 Task: Add Sprouts Organic Sage Leaf to the cart.
Action: Mouse pressed left at (18, 83)
Screenshot: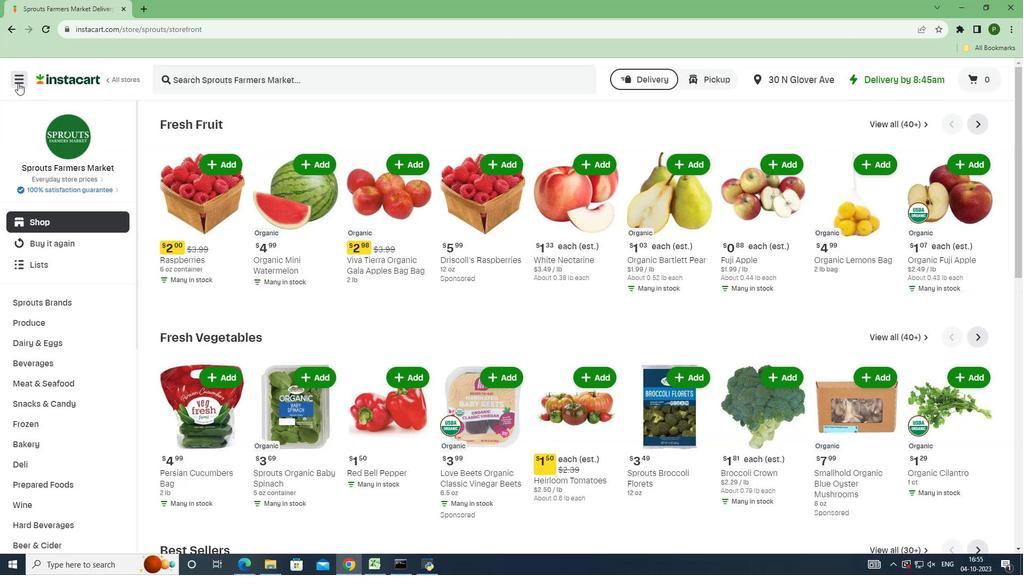 
Action: Mouse moved to (33, 293)
Screenshot: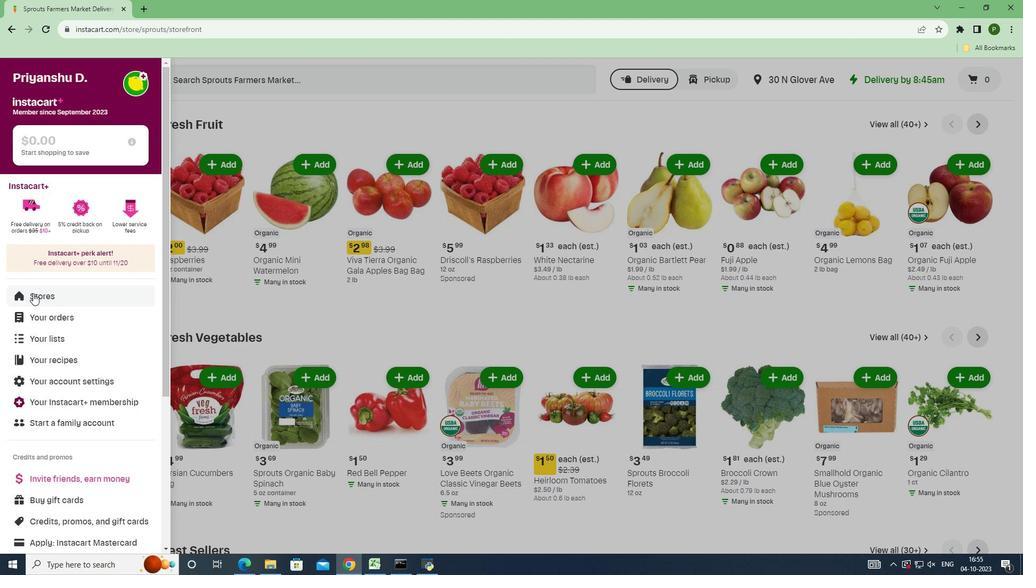 
Action: Mouse pressed left at (33, 293)
Screenshot: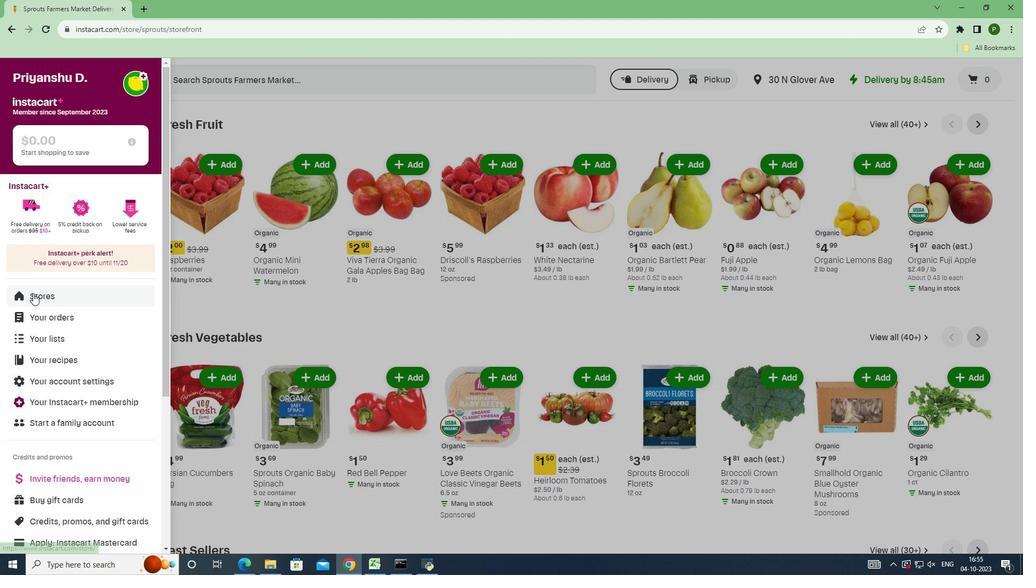 
Action: Mouse moved to (242, 126)
Screenshot: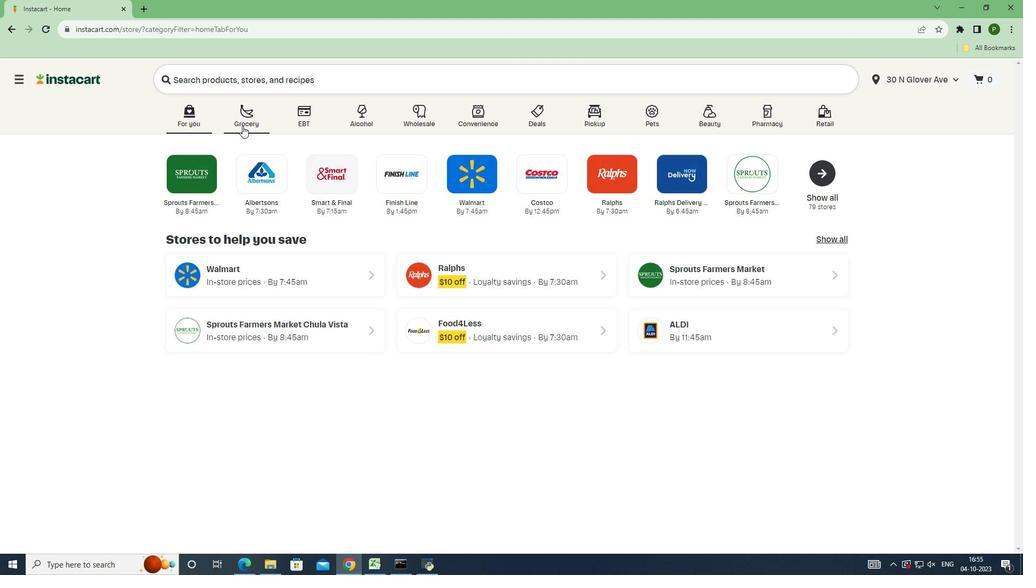 
Action: Mouse pressed left at (242, 126)
Screenshot: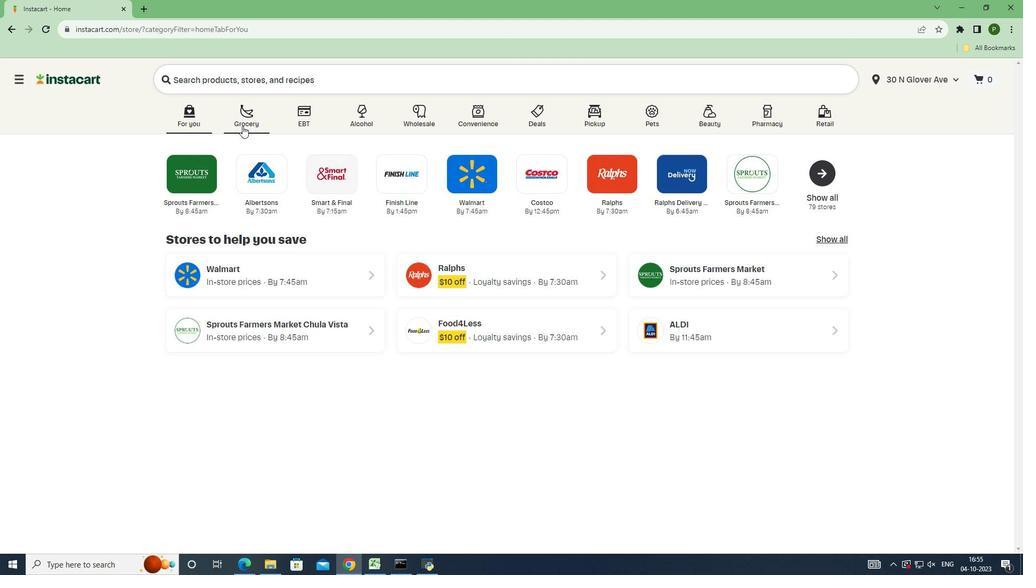 
Action: Mouse moved to (642, 245)
Screenshot: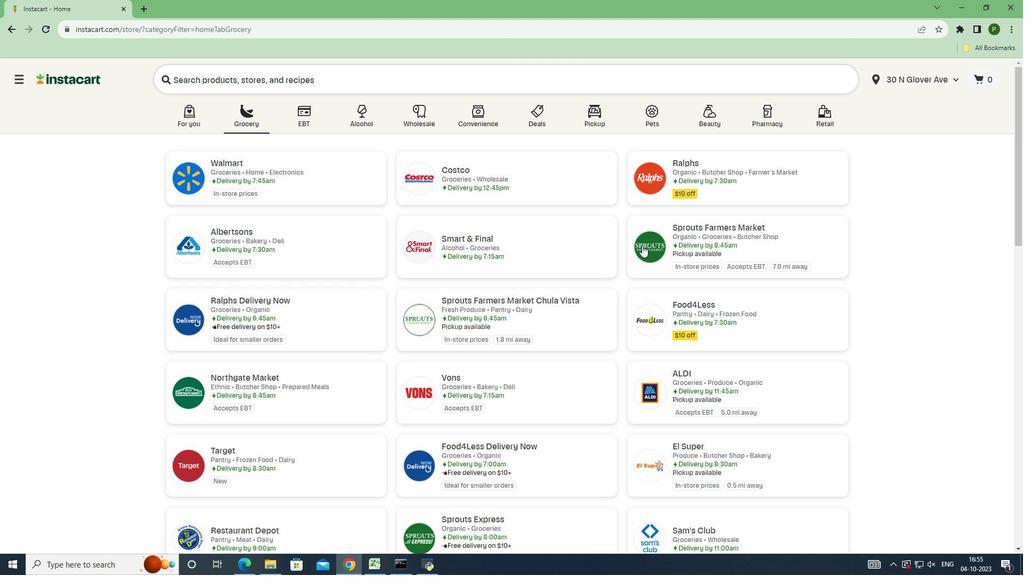 
Action: Mouse pressed left at (642, 245)
Screenshot: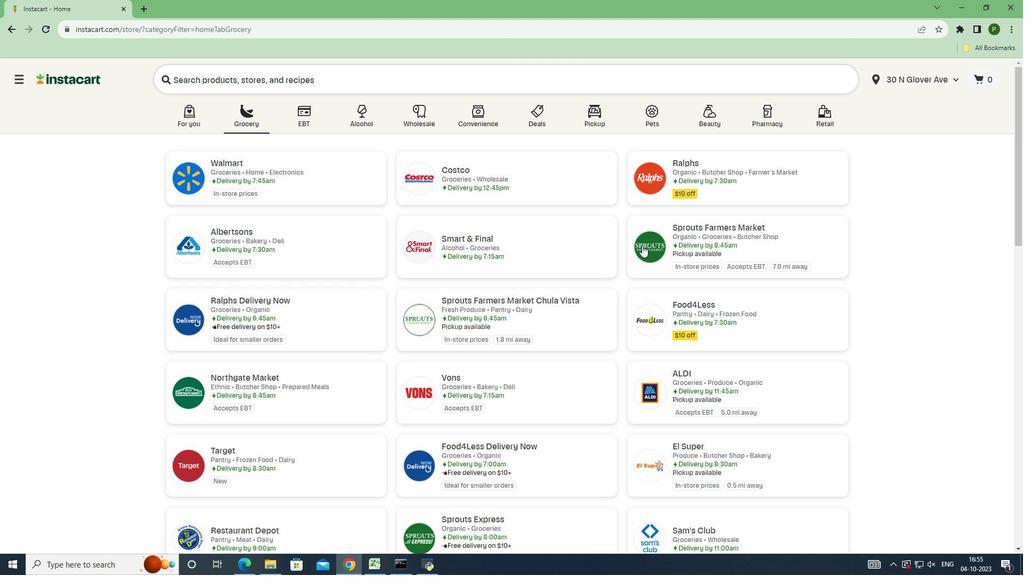 
Action: Mouse moved to (61, 303)
Screenshot: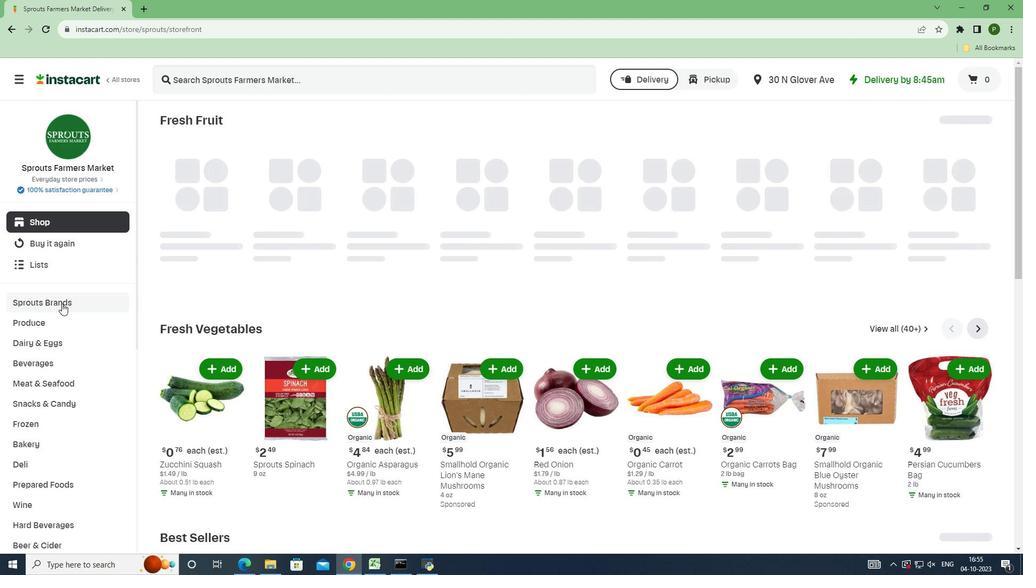 
Action: Mouse pressed left at (61, 303)
Screenshot: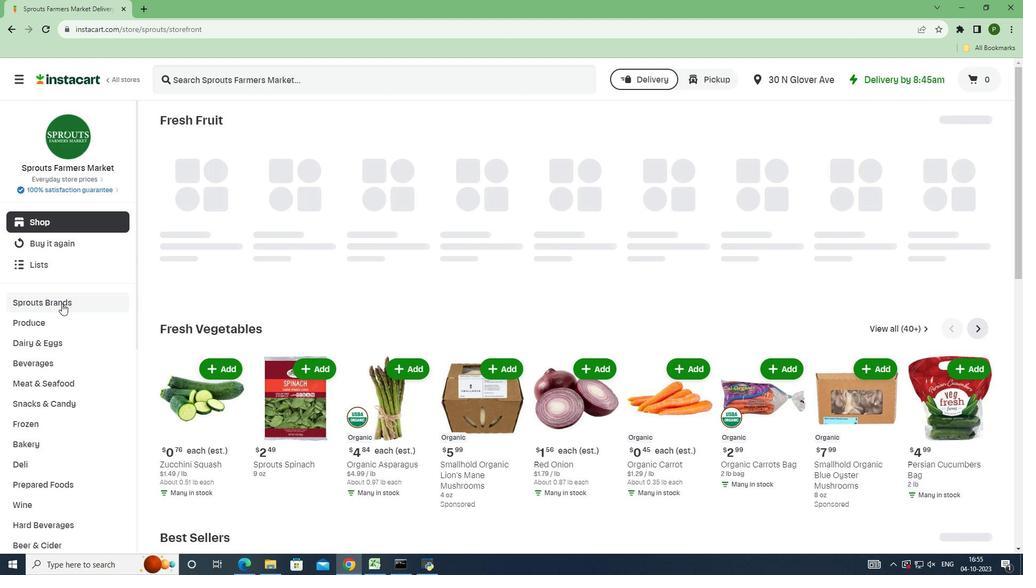 
Action: Mouse moved to (66, 380)
Screenshot: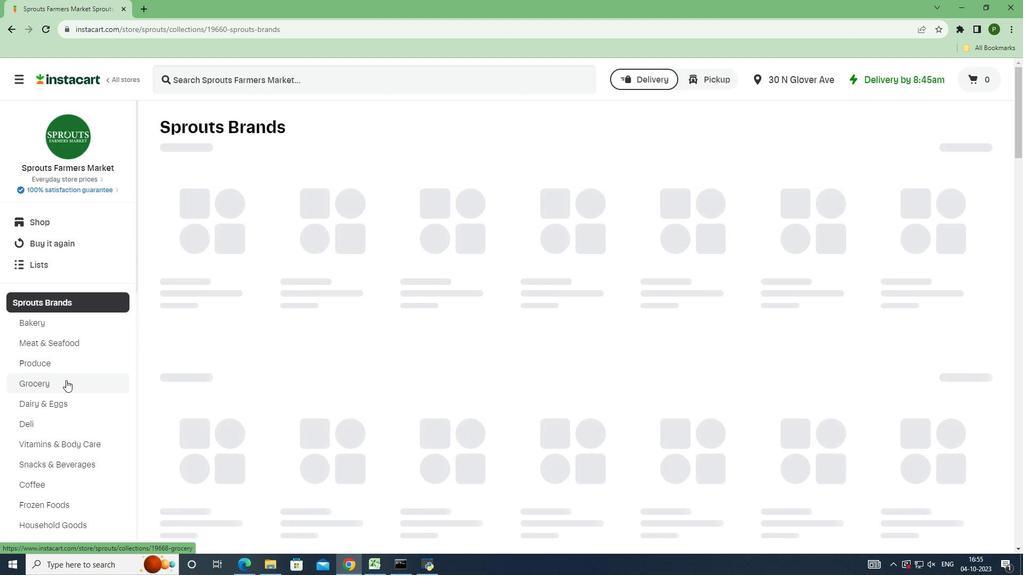 
Action: Mouse pressed left at (66, 380)
Screenshot: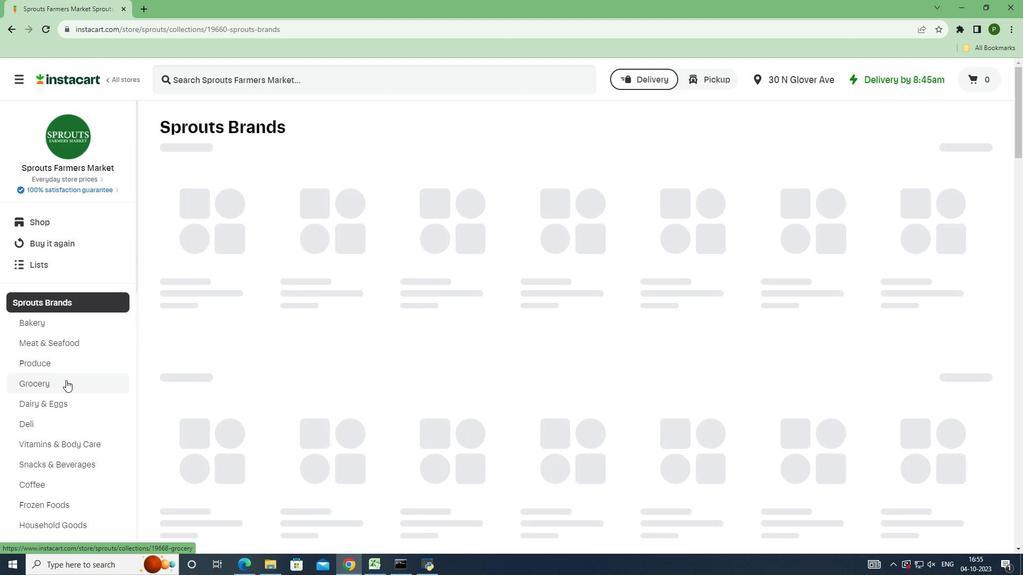 
Action: Mouse moved to (301, 264)
Screenshot: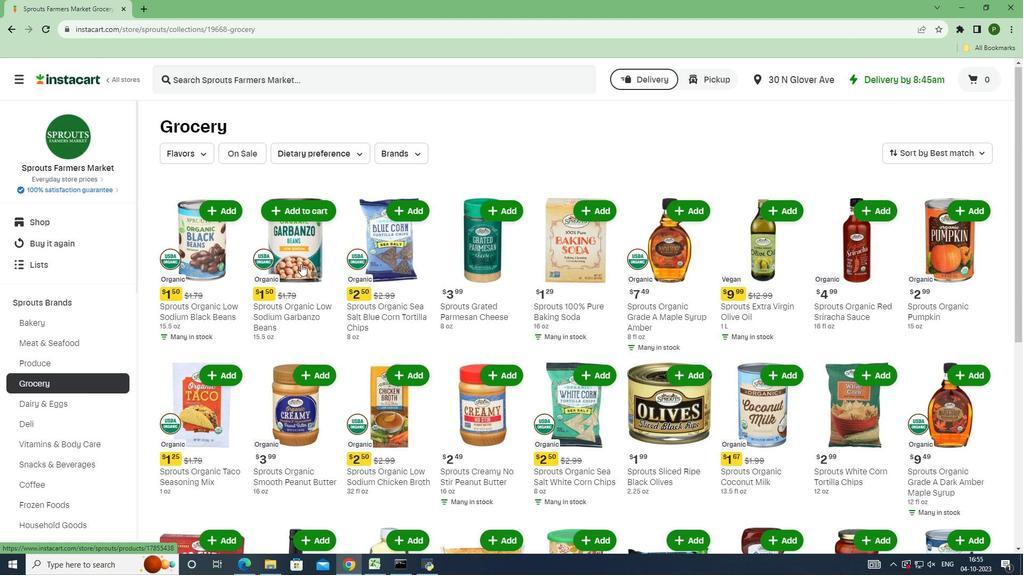 
Action: Mouse scrolled (301, 263) with delta (0, 0)
Screenshot: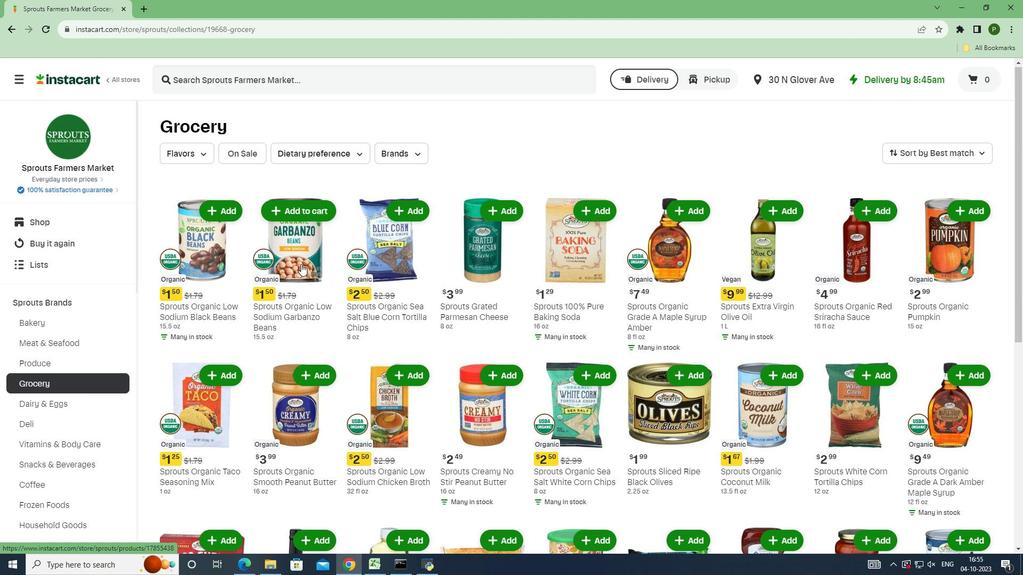 
Action: Mouse moved to (301, 265)
Screenshot: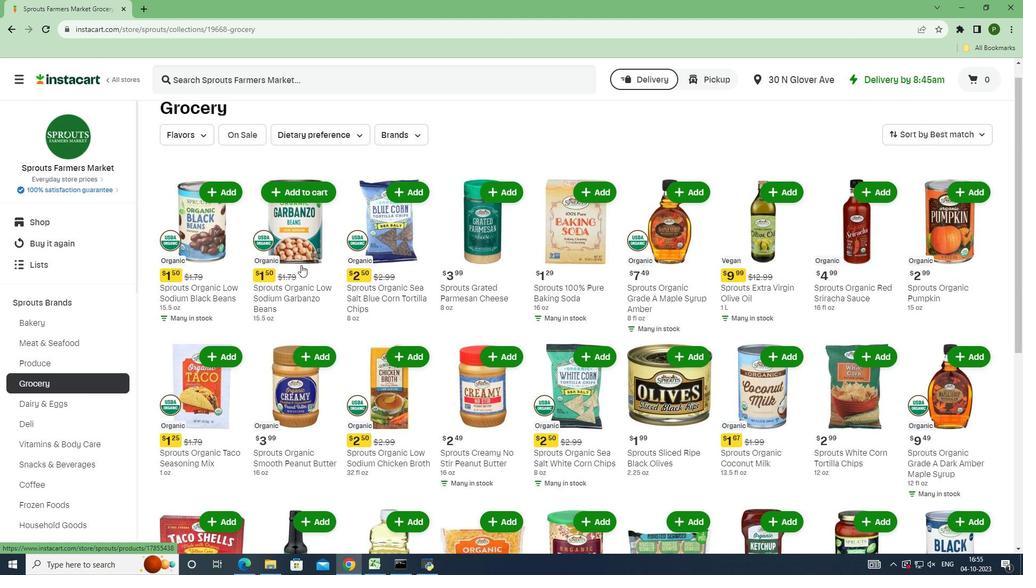 
Action: Mouse scrolled (301, 264) with delta (0, 0)
Screenshot: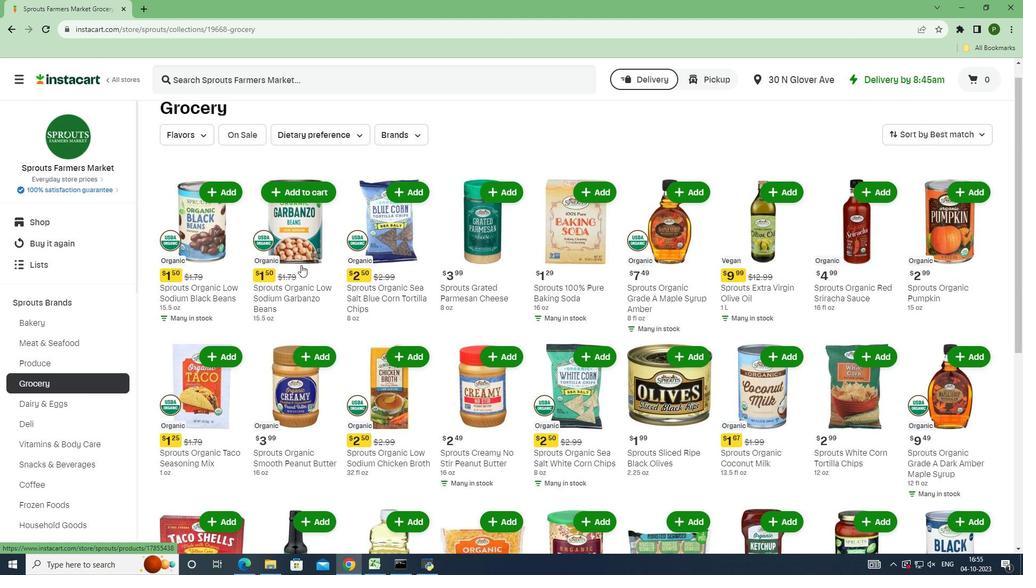 
Action: Mouse scrolled (301, 264) with delta (0, 0)
Screenshot: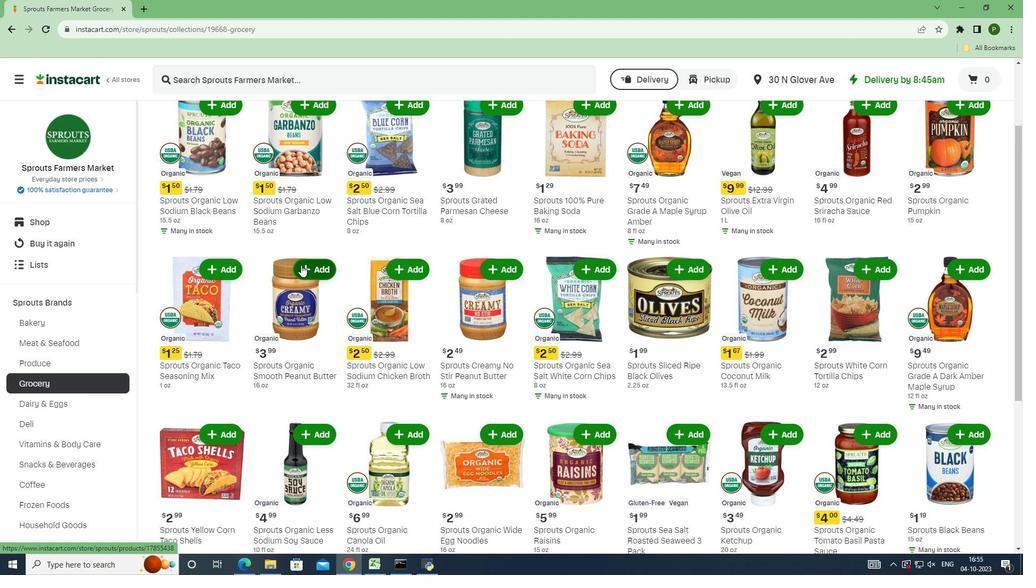 
Action: Mouse scrolled (301, 264) with delta (0, 0)
Screenshot: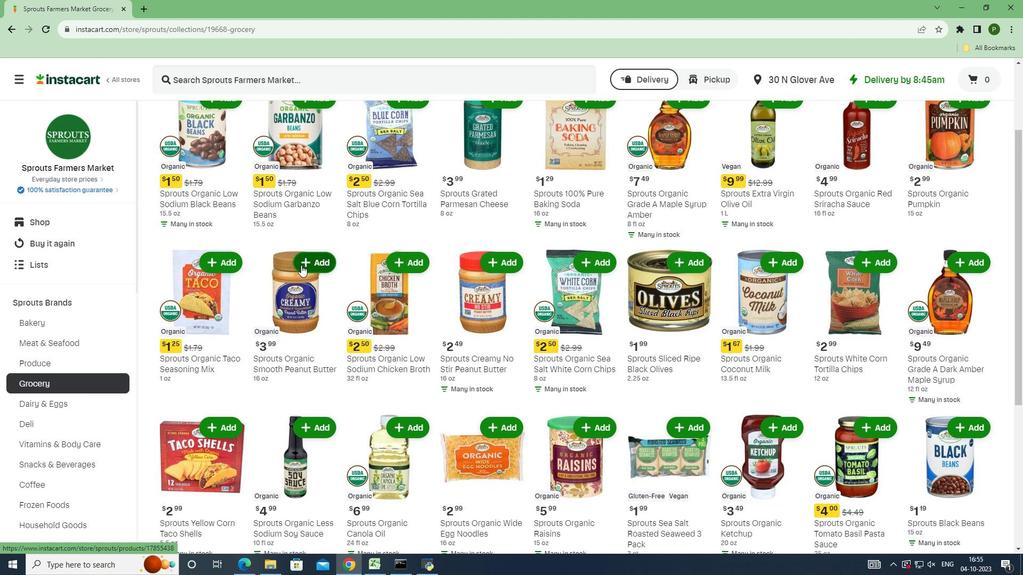 
Action: Mouse scrolled (301, 264) with delta (0, 0)
Screenshot: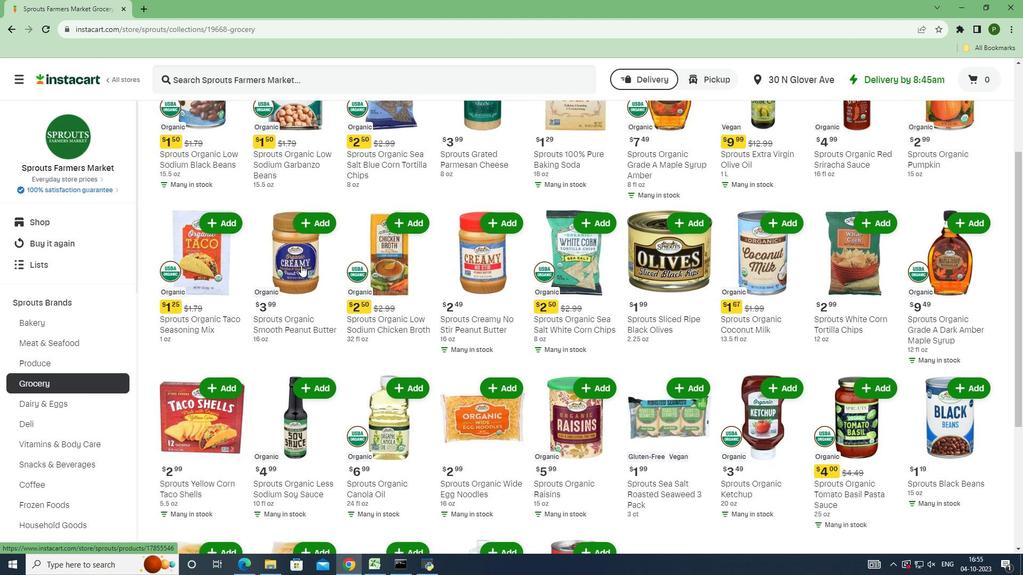 
Action: Mouse scrolled (301, 265) with delta (0, 0)
Screenshot: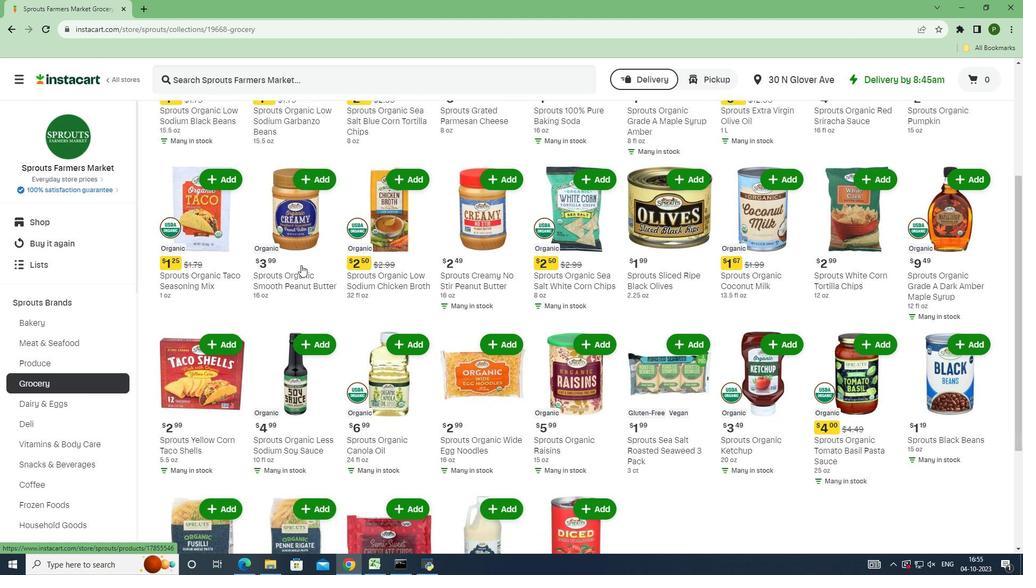 
Action: Mouse scrolled (301, 264) with delta (0, 0)
Screenshot: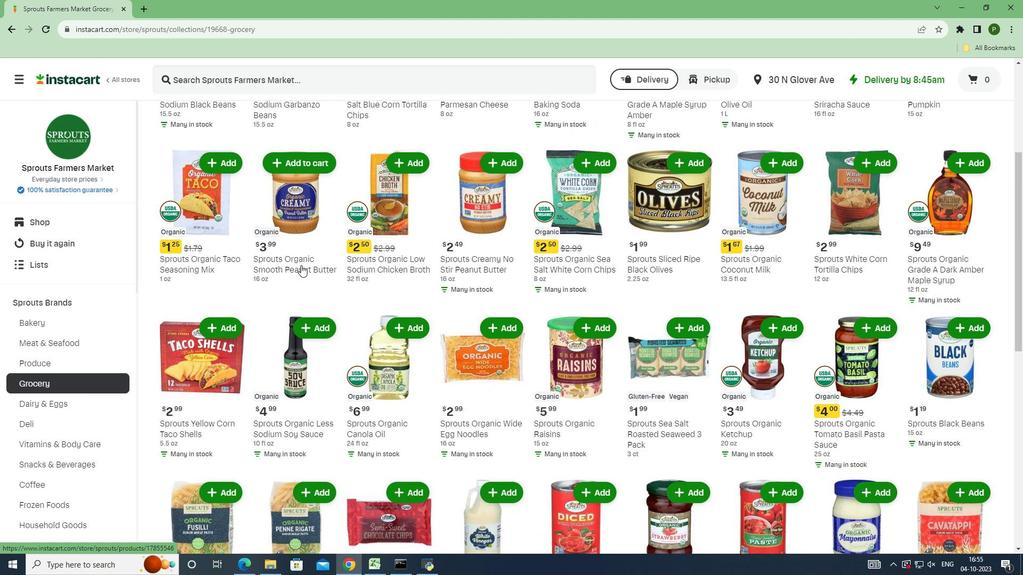 
Action: Mouse moved to (301, 265)
Screenshot: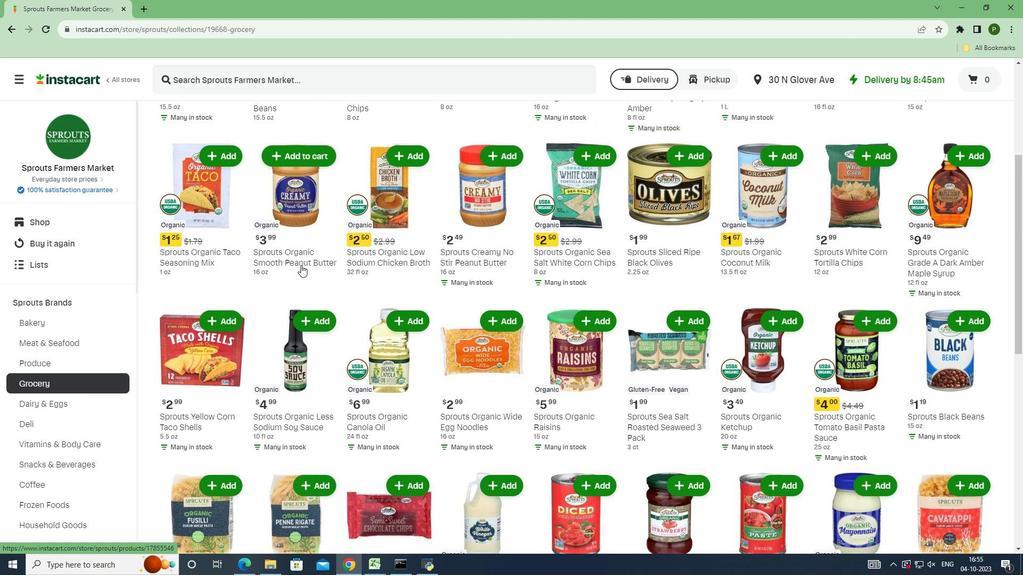 
Action: Mouse scrolled (301, 264) with delta (0, 0)
Screenshot: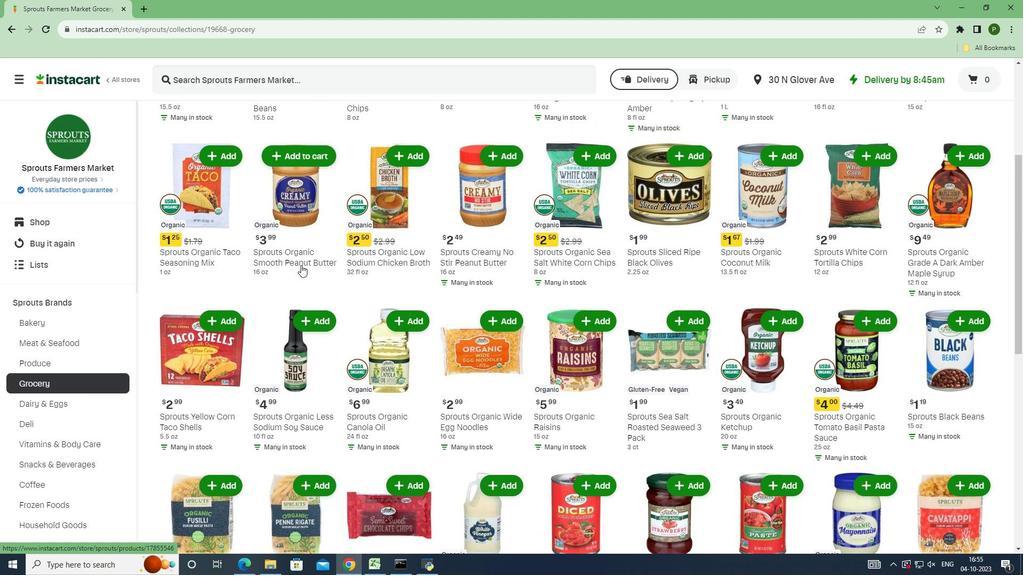 
Action: Mouse scrolled (301, 264) with delta (0, 0)
Screenshot: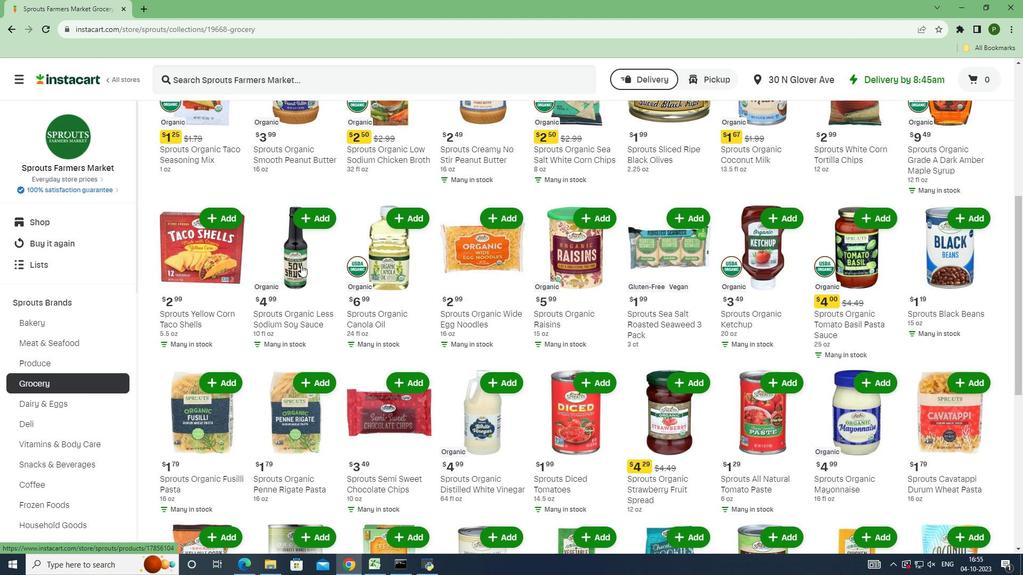 
Action: Mouse scrolled (301, 264) with delta (0, 0)
Screenshot: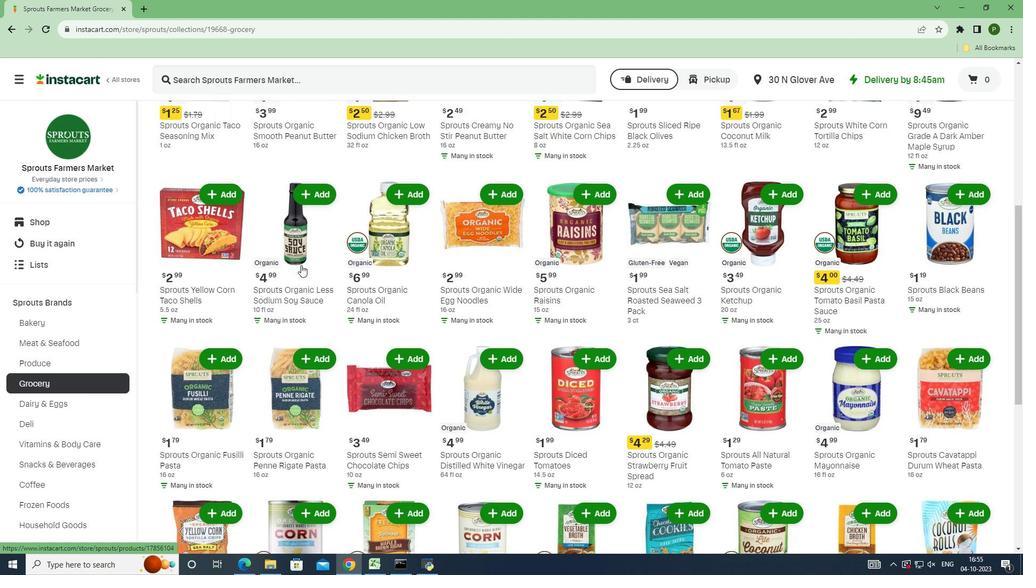 
Action: Mouse scrolled (301, 264) with delta (0, 0)
Screenshot: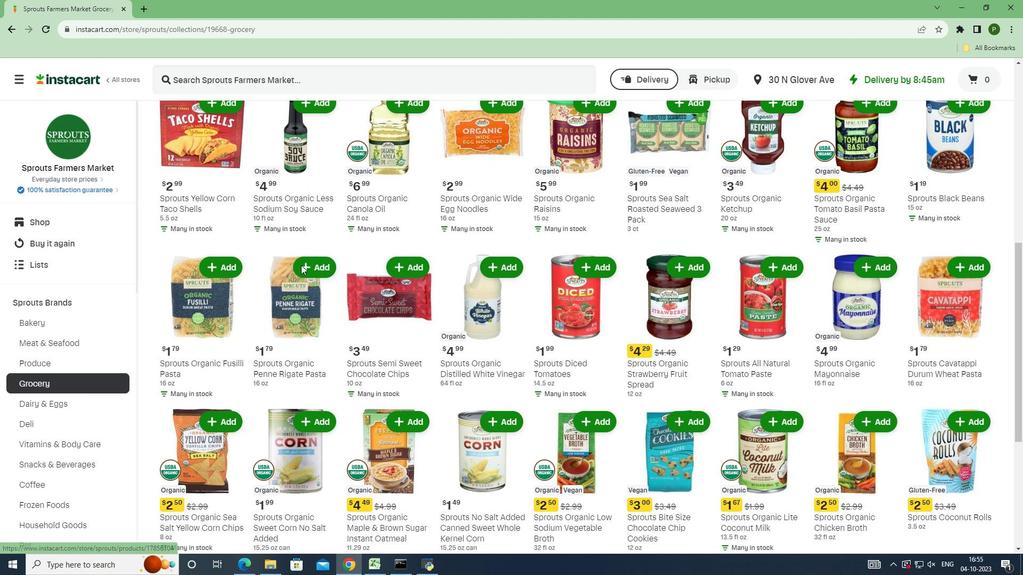 
Action: Mouse scrolled (301, 264) with delta (0, 0)
Screenshot: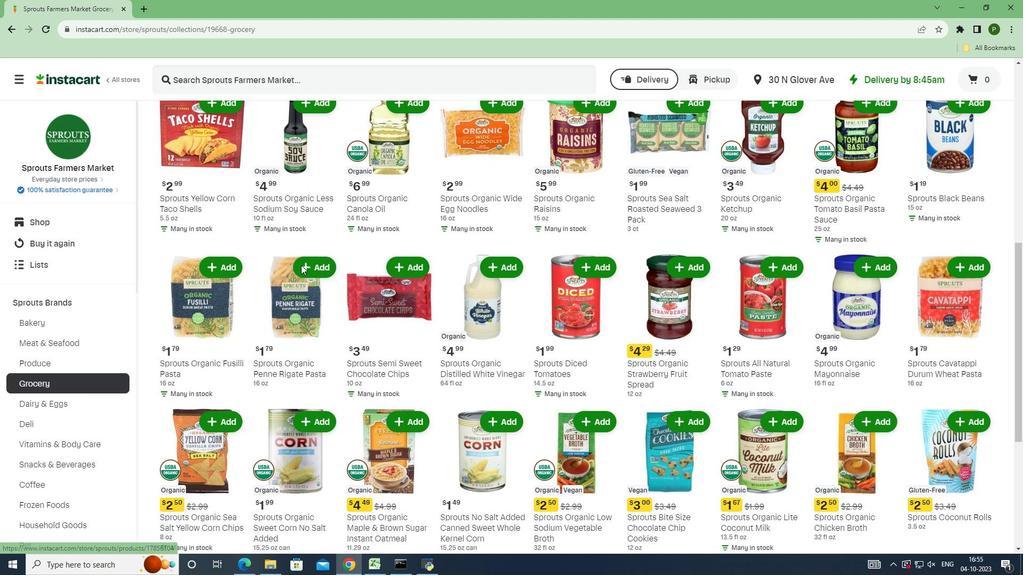
Action: Mouse scrolled (301, 264) with delta (0, 0)
Screenshot: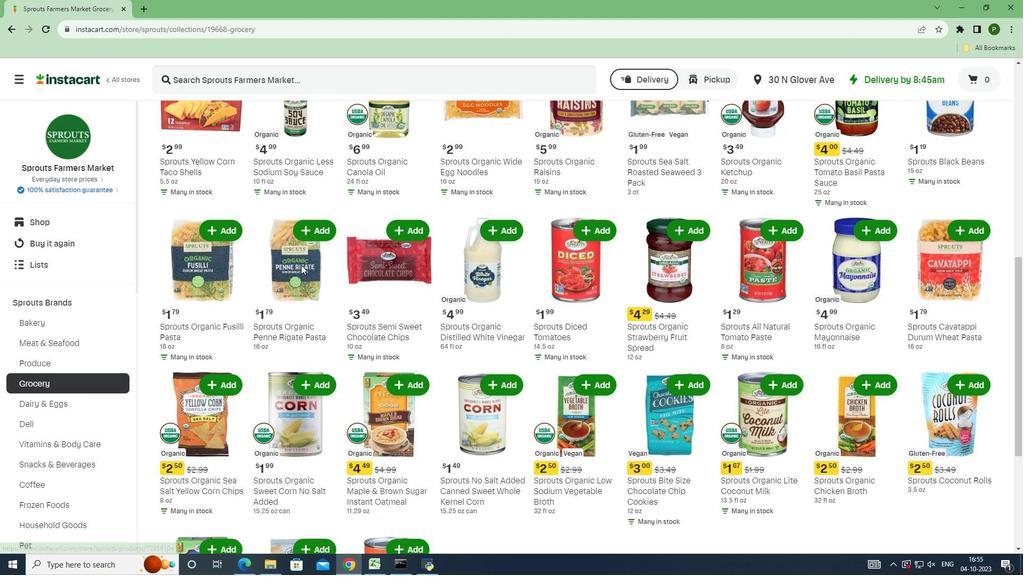 
Action: Mouse scrolled (301, 264) with delta (0, 0)
Screenshot: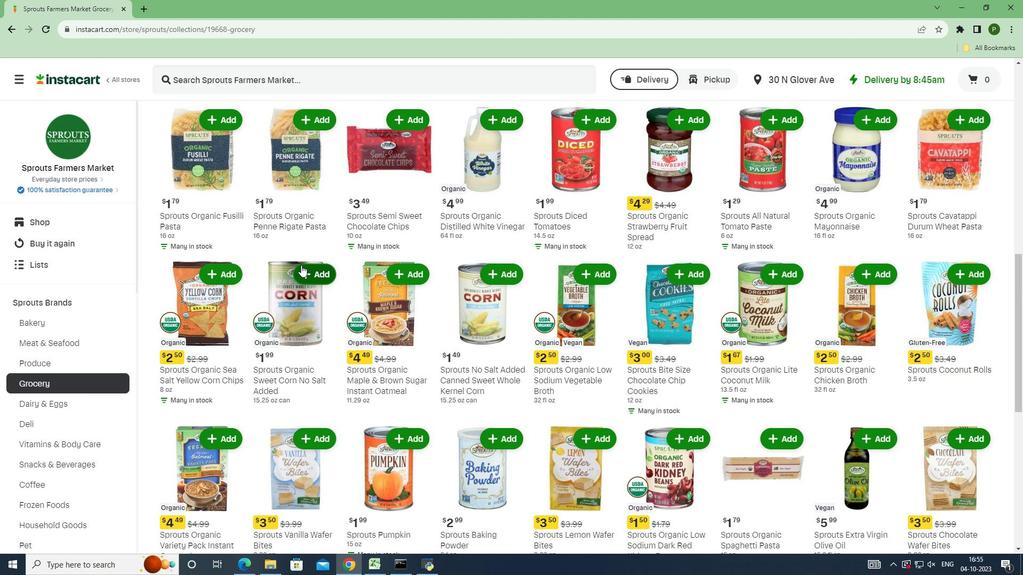 
Action: Mouse scrolled (301, 264) with delta (0, 0)
Screenshot: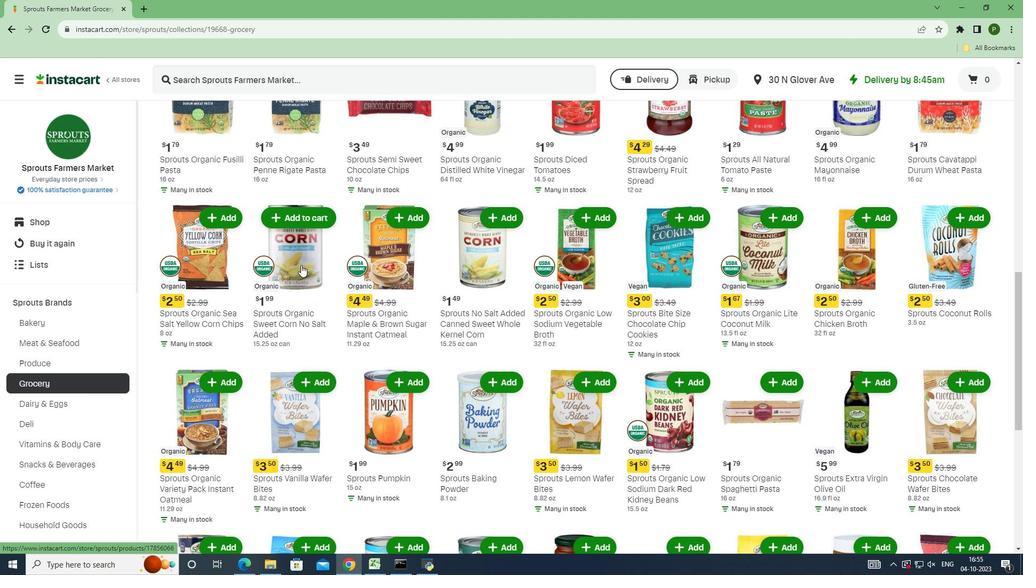 
Action: Mouse scrolled (301, 264) with delta (0, 0)
Screenshot: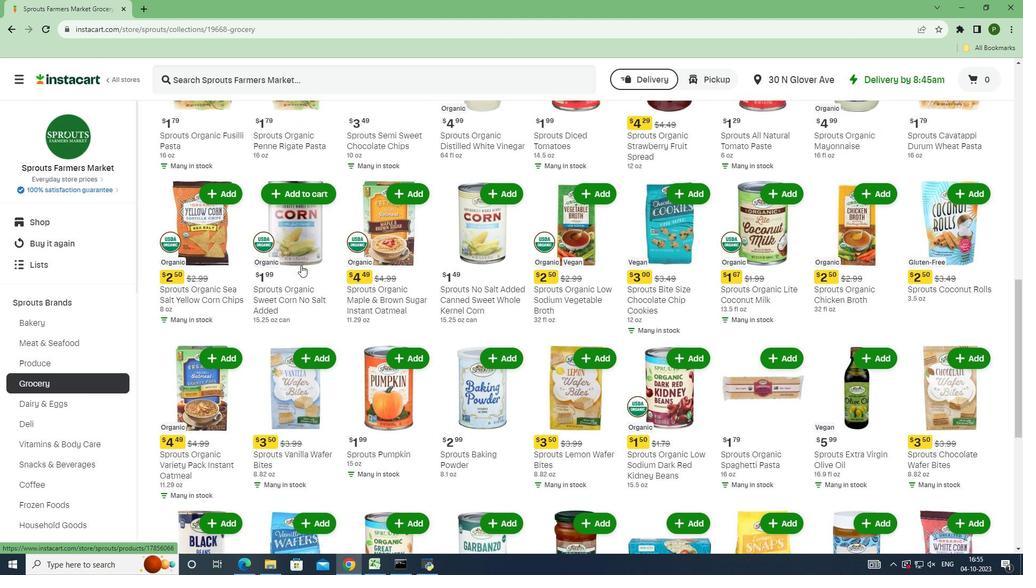 
Action: Mouse scrolled (301, 264) with delta (0, 0)
Screenshot: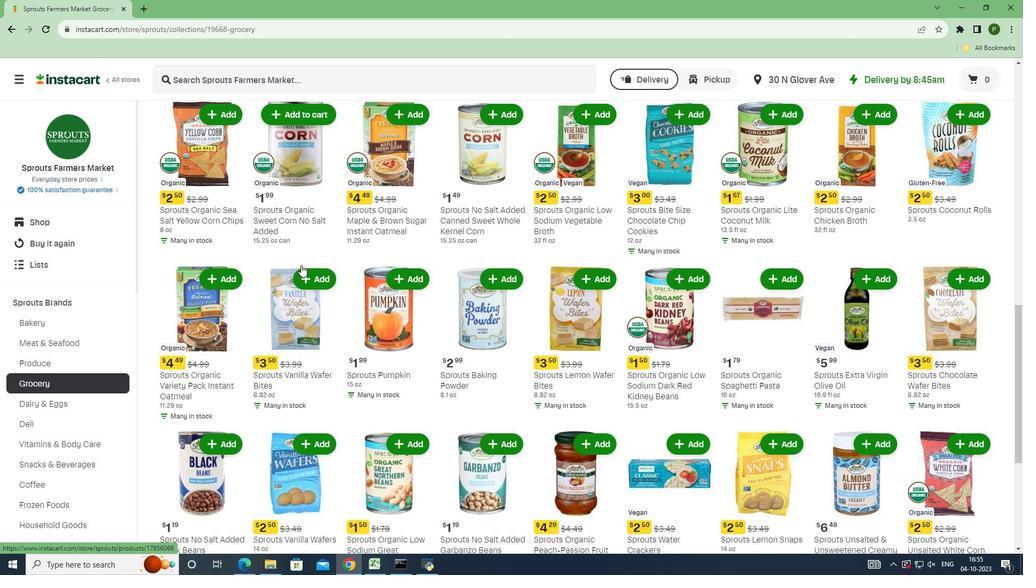 
Action: Mouse moved to (300, 266)
Screenshot: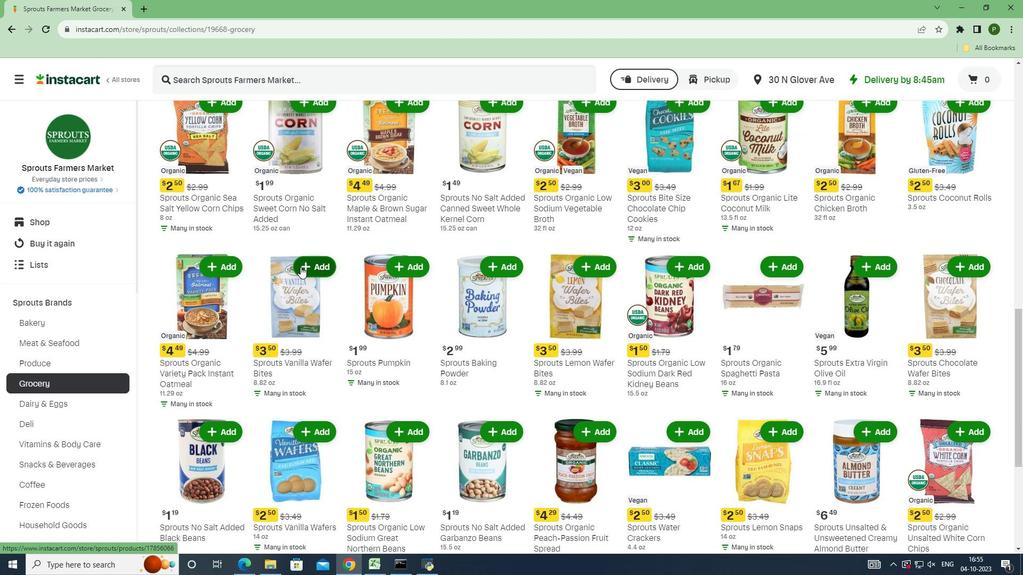 
Action: Mouse scrolled (300, 265) with delta (0, 0)
Screenshot: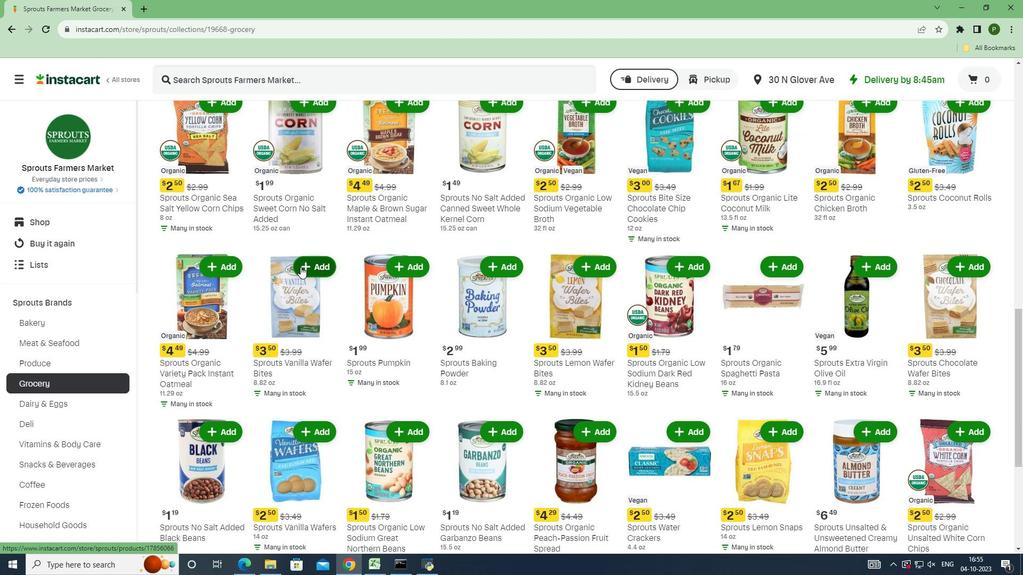 
Action: Mouse moved to (300, 266)
Screenshot: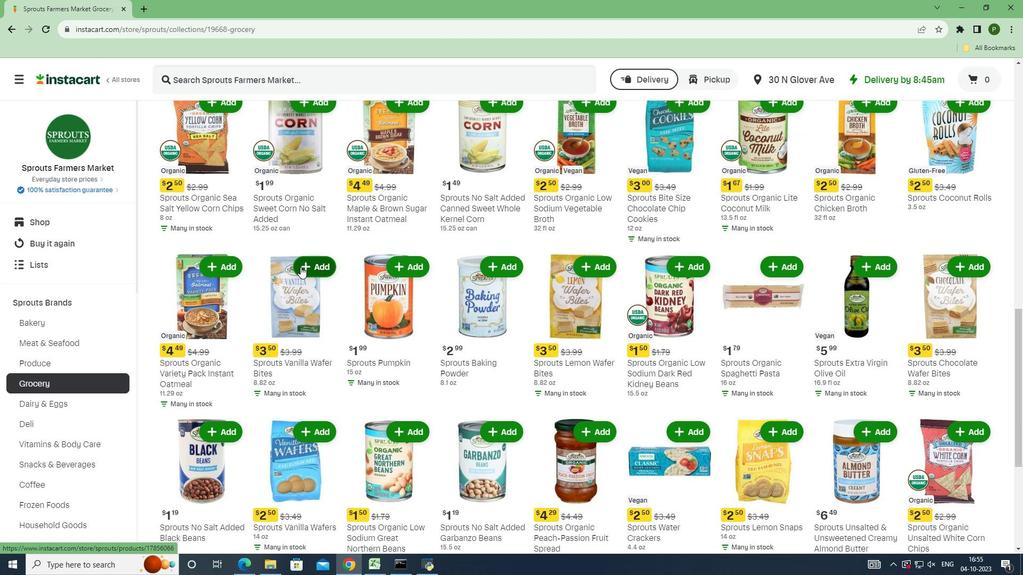 
Action: Mouse scrolled (300, 266) with delta (0, 0)
Screenshot: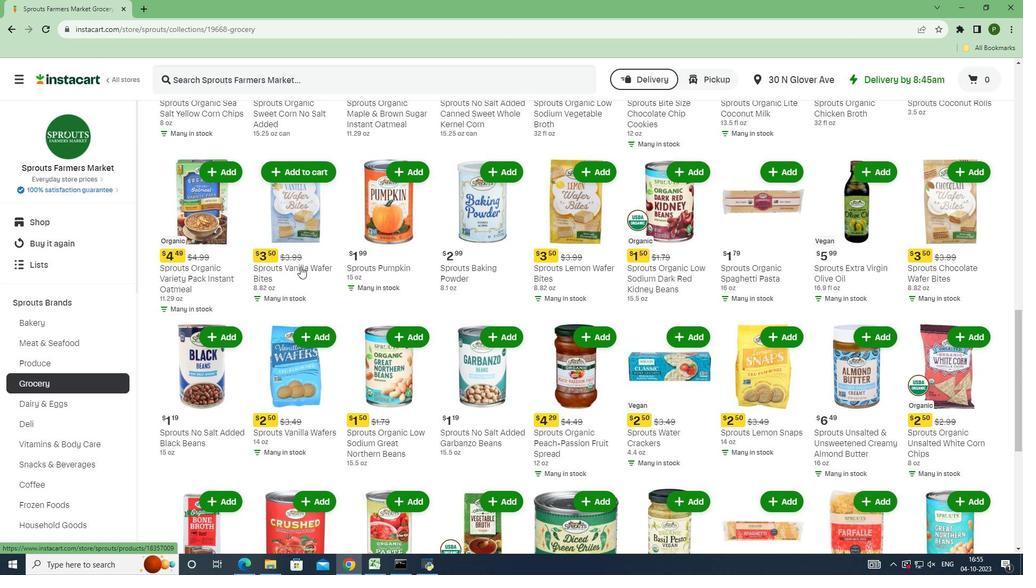
Action: Mouse scrolled (300, 266) with delta (0, 0)
Screenshot: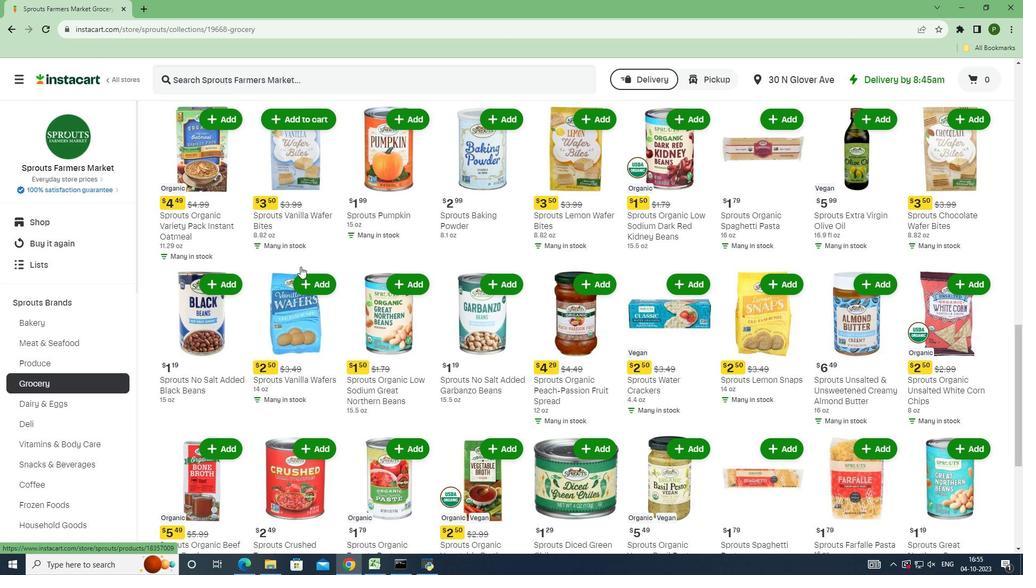
Action: Mouse scrolled (300, 266) with delta (0, 0)
Screenshot: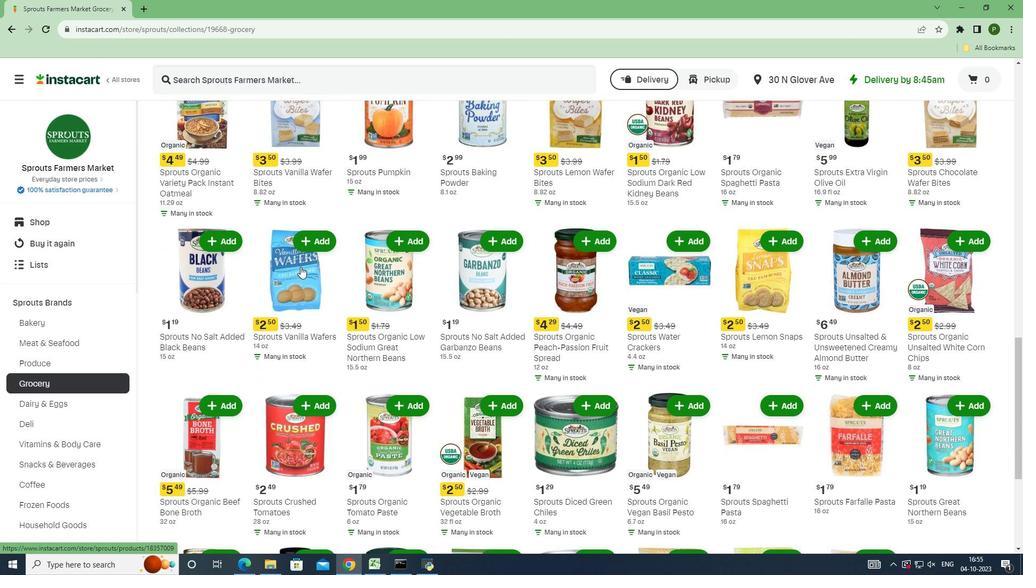 
Action: Mouse scrolled (300, 266) with delta (0, 0)
Screenshot: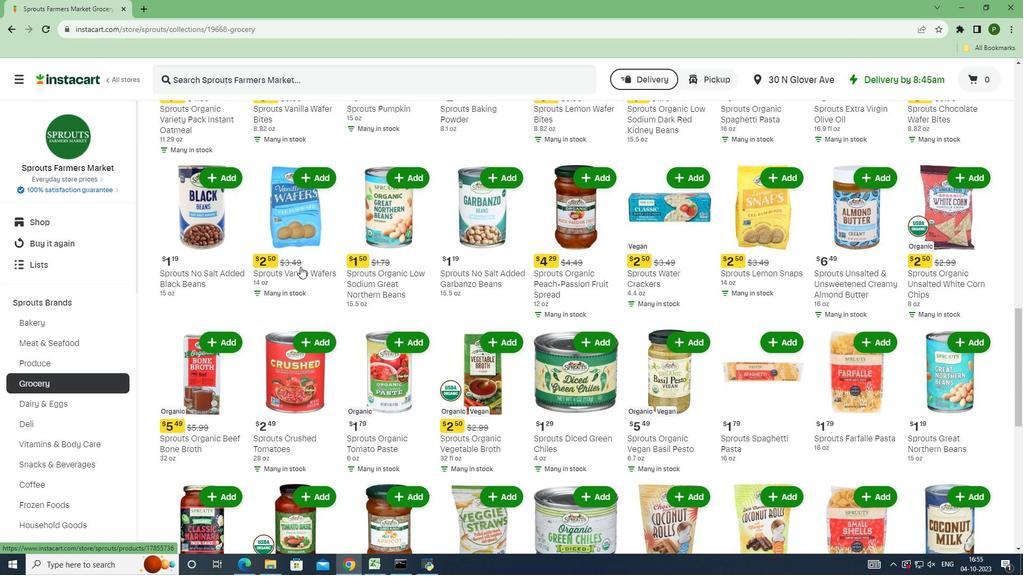 
Action: Mouse scrolled (300, 266) with delta (0, 0)
Screenshot: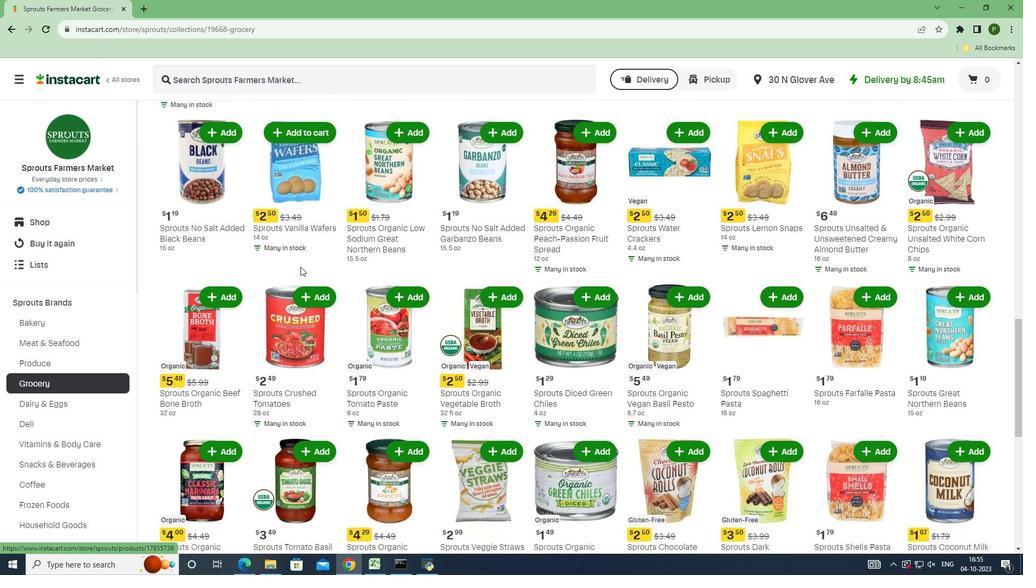 
Action: Mouse scrolled (300, 266) with delta (0, 0)
Screenshot: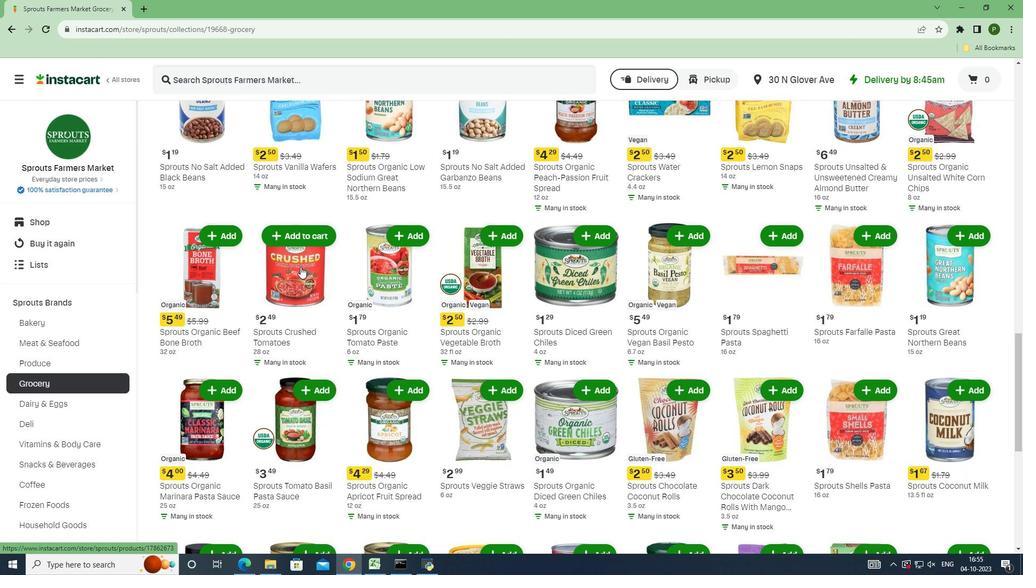 
Action: Mouse scrolled (300, 266) with delta (0, 0)
Screenshot: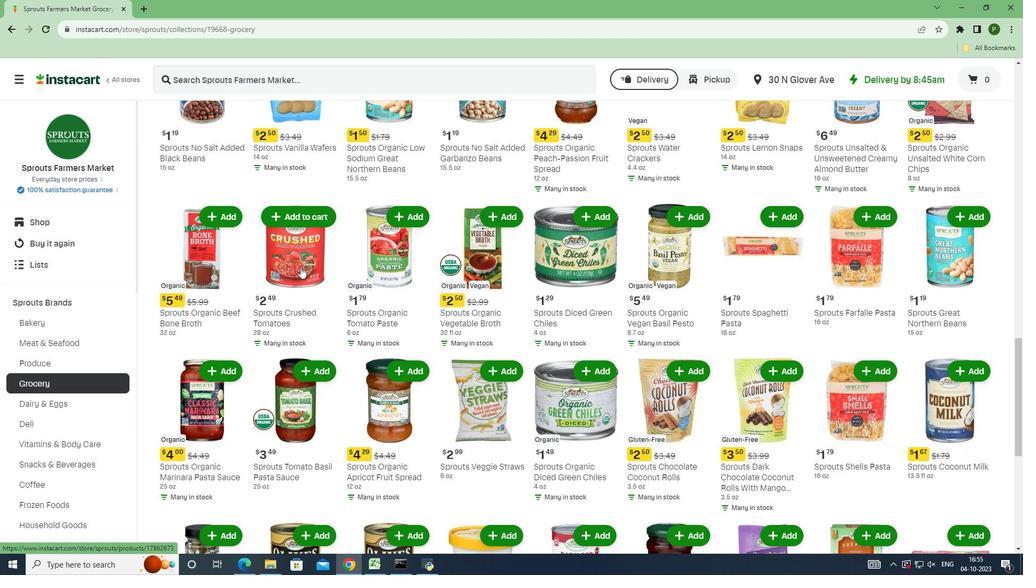 
Action: Mouse scrolled (300, 266) with delta (0, 0)
Screenshot: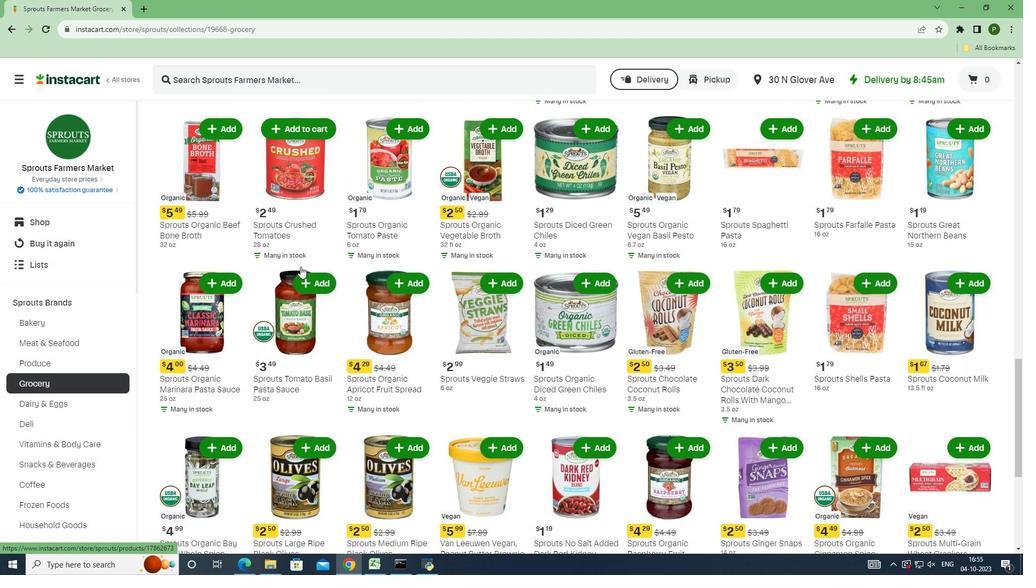 
Action: Mouse scrolled (300, 266) with delta (0, 0)
Screenshot: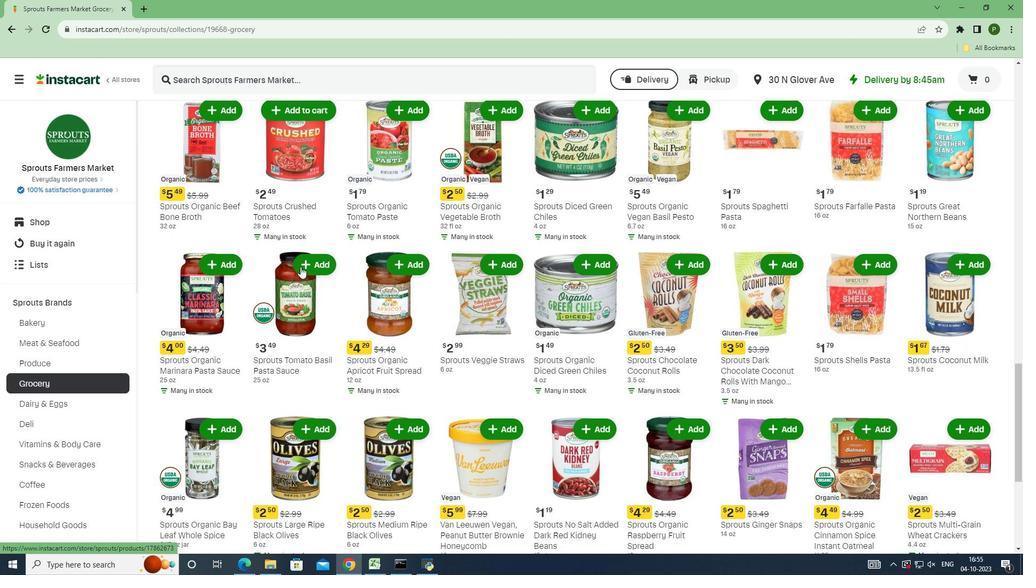 
Action: Mouse scrolled (300, 266) with delta (0, 0)
Screenshot: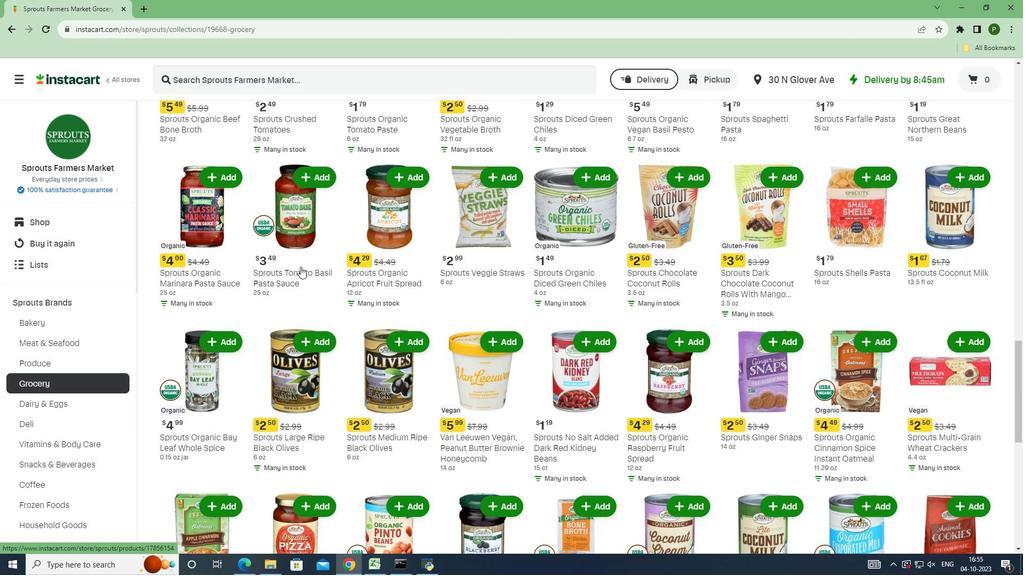 
Action: Mouse scrolled (300, 266) with delta (0, 0)
Screenshot: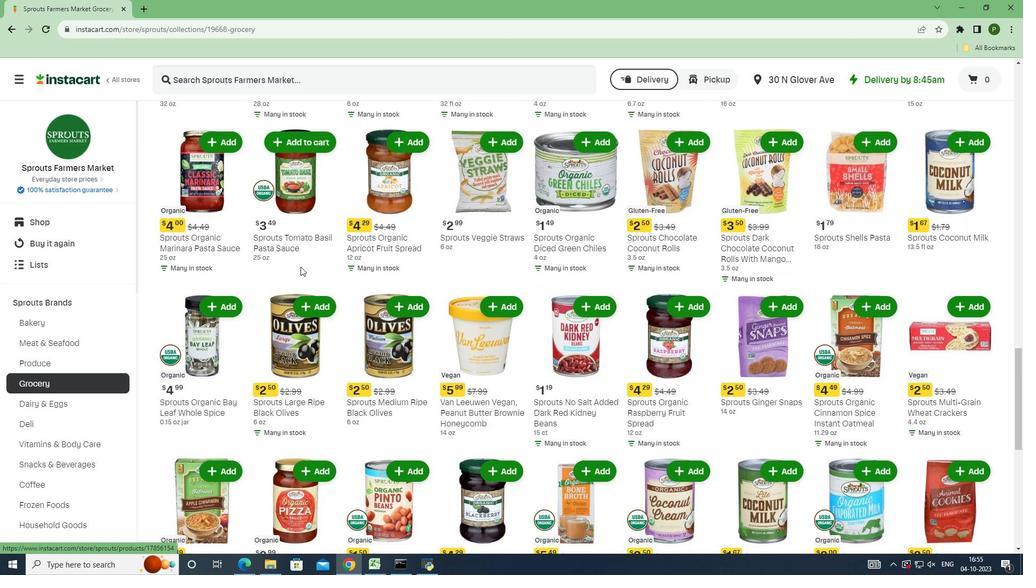 
Action: Mouse scrolled (300, 266) with delta (0, 0)
Screenshot: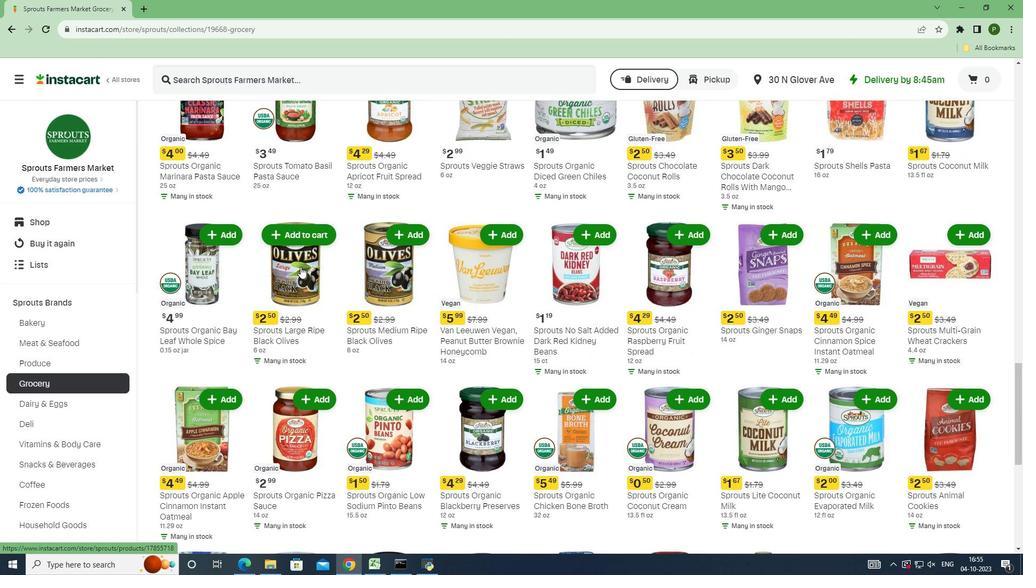 
Action: Mouse scrolled (300, 266) with delta (0, 0)
Screenshot: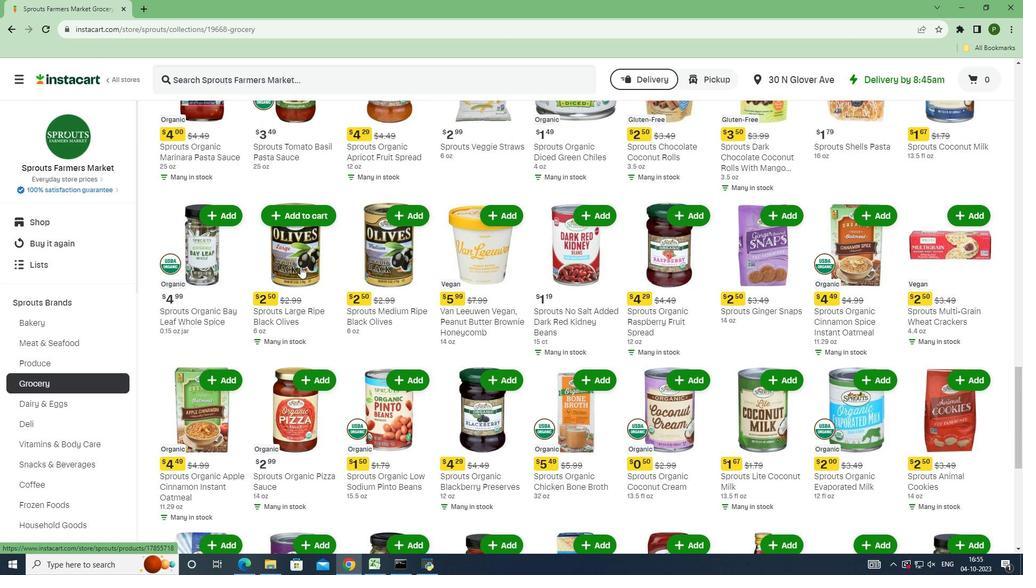 
Action: Mouse scrolled (300, 266) with delta (0, 0)
Screenshot: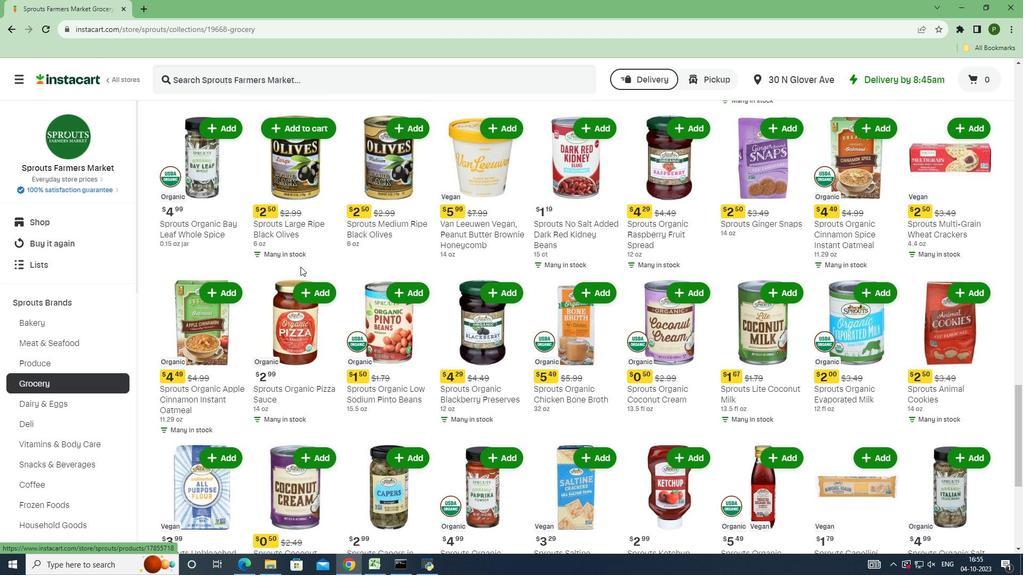 
Action: Mouse scrolled (300, 266) with delta (0, 0)
Screenshot: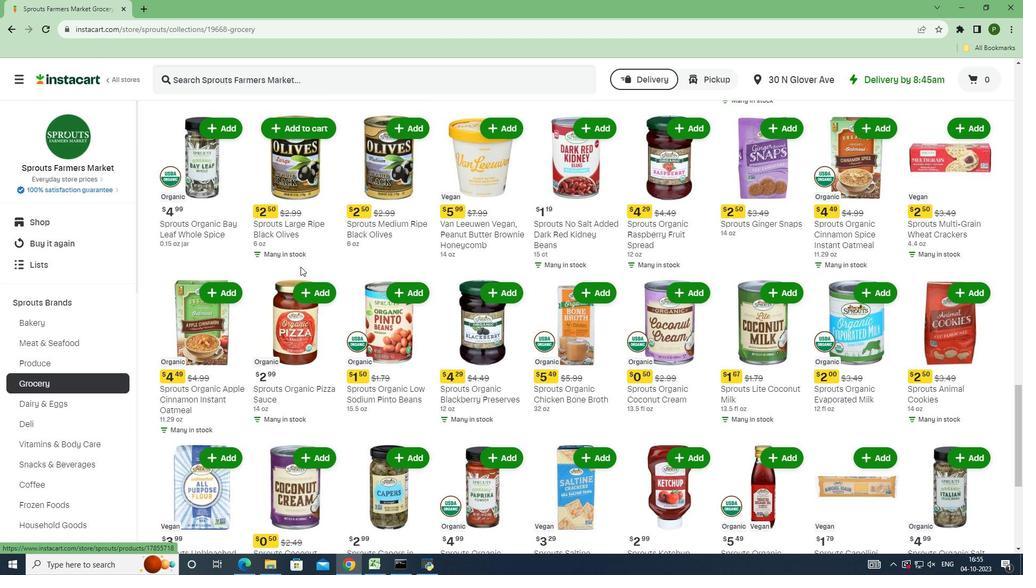 
Action: Mouse scrolled (300, 266) with delta (0, 0)
Screenshot: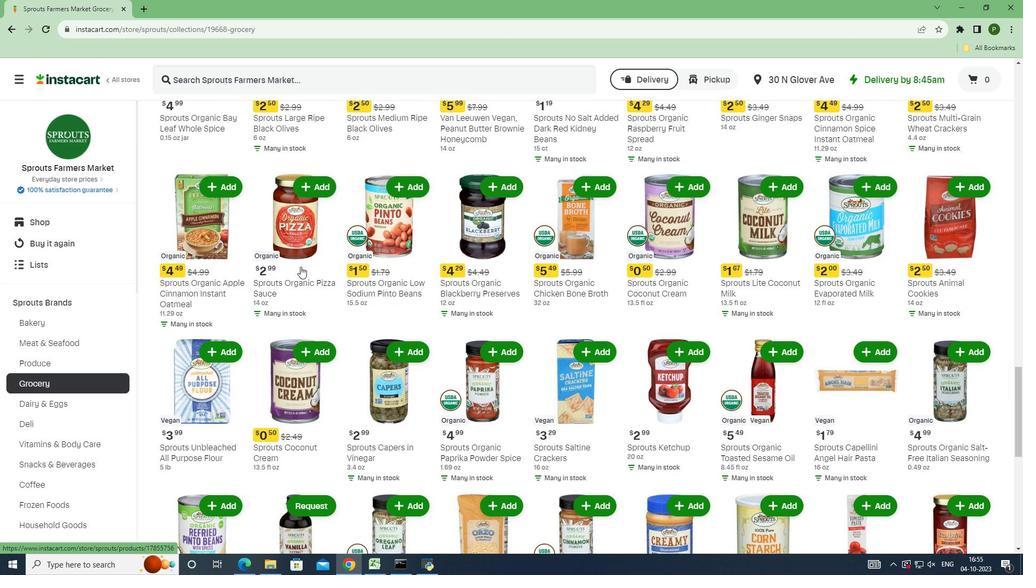 
Action: Mouse scrolled (300, 266) with delta (0, 0)
Screenshot: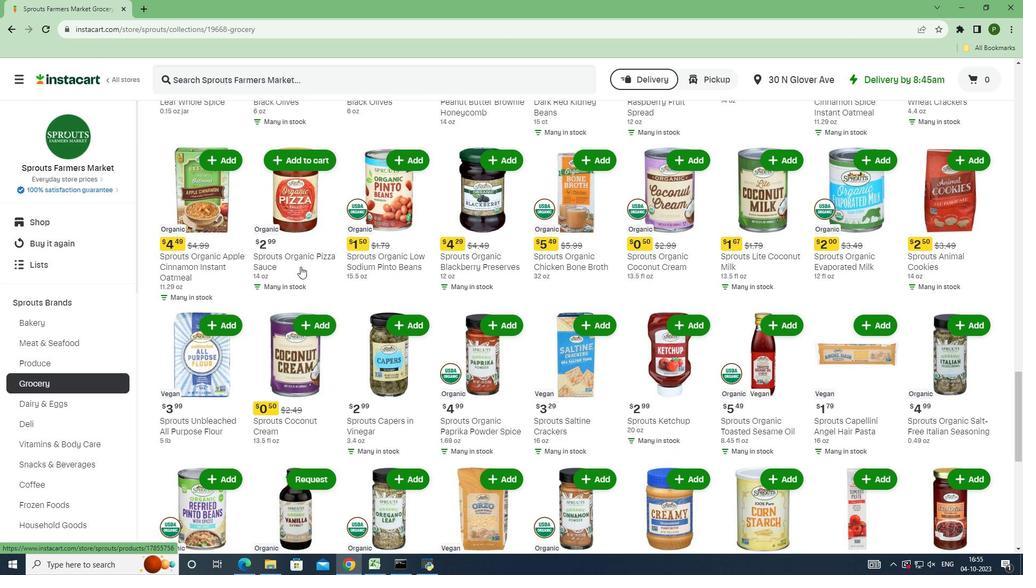 
Action: Mouse scrolled (300, 266) with delta (0, 0)
Screenshot: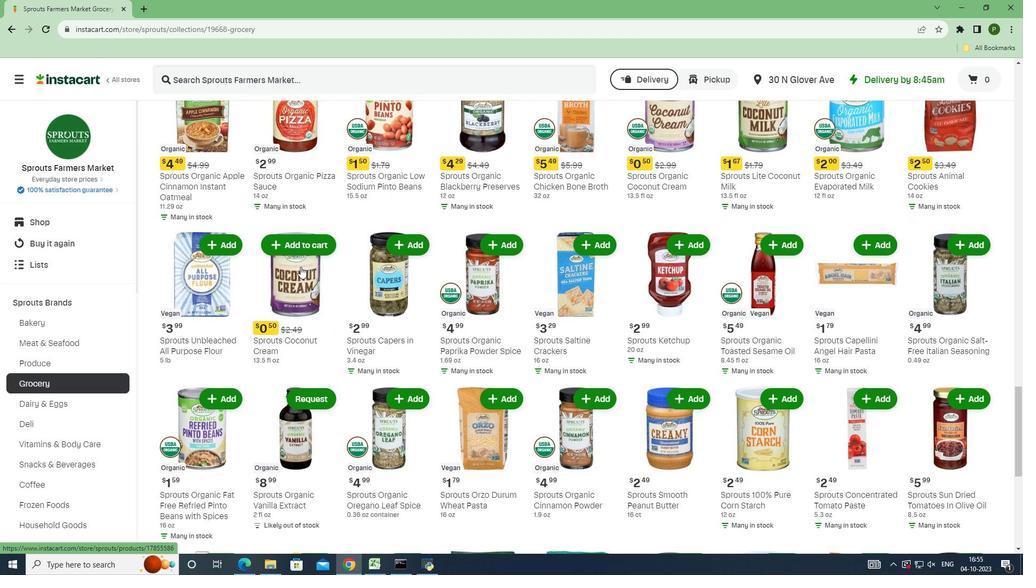 
Action: Mouse scrolled (300, 266) with delta (0, 0)
Screenshot: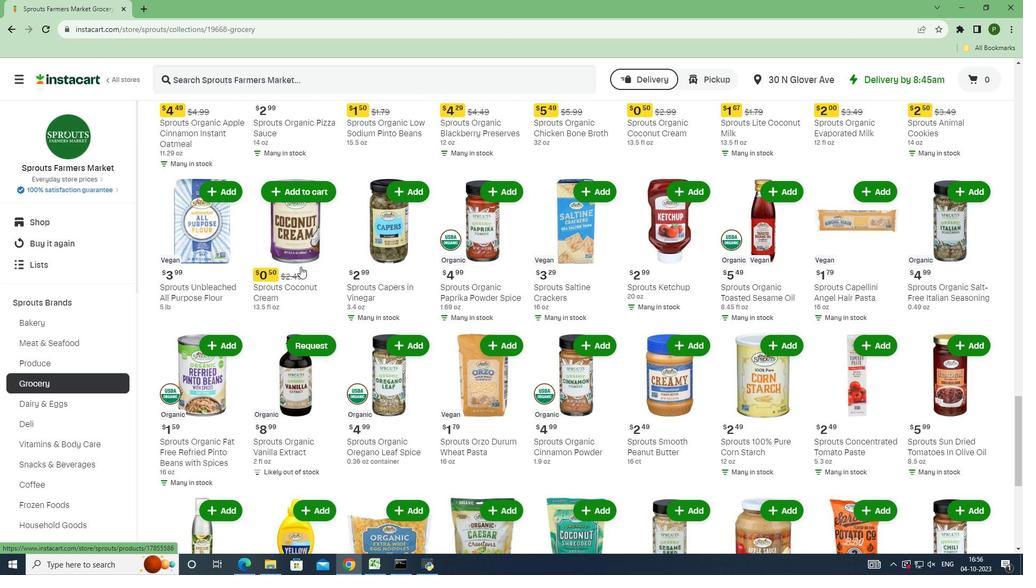 
Action: Mouse scrolled (300, 266) with delta (0, 0)
Screenshot: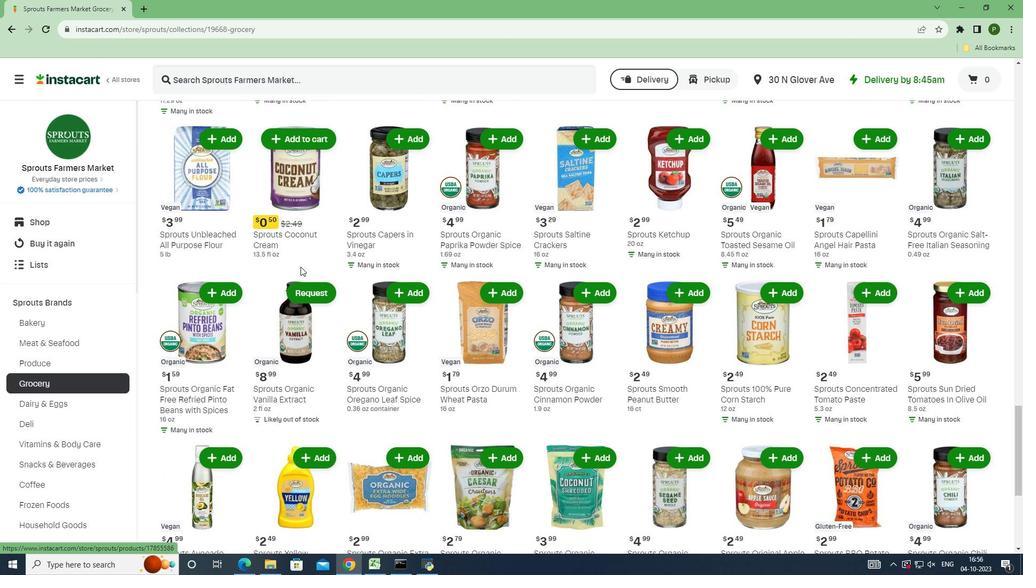 
Action: Mouse scrolled (300, 266) with delta (0, 0)
Screenshot: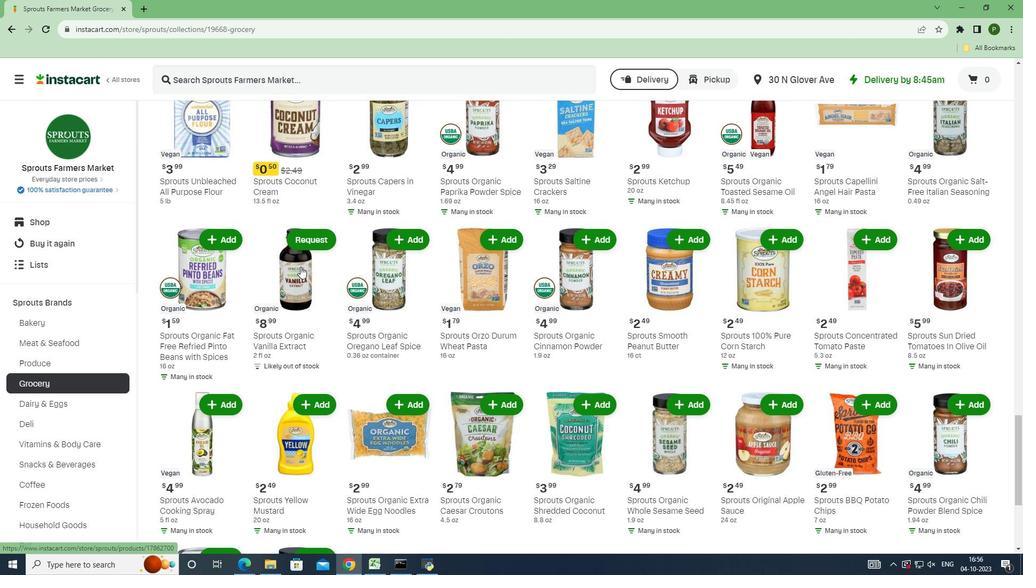 
Action: Mouse scrolled (300, 266) with delta (0, 0)
Screenshot: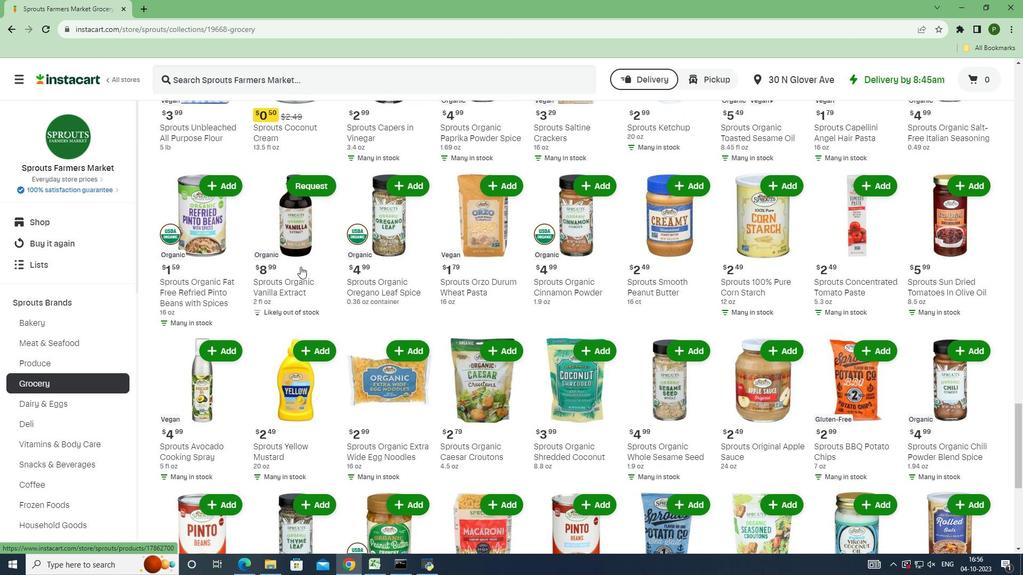 
Action: Mouse scrolled (300, 266) with delta (0, 0)
Screenshot: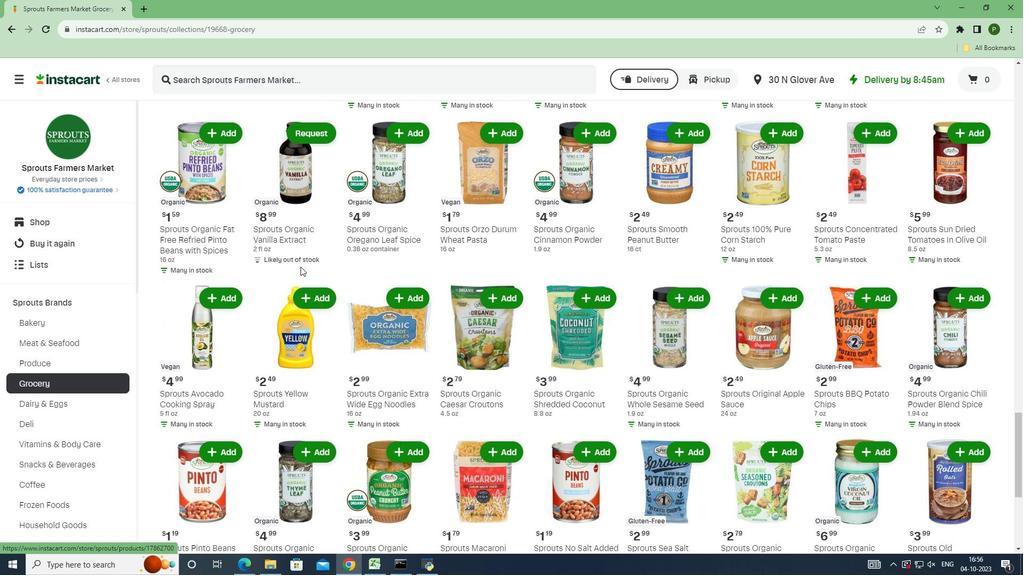 
Action: Mouse scrolled (300, 266) with delta (0, 0)
Screenshot: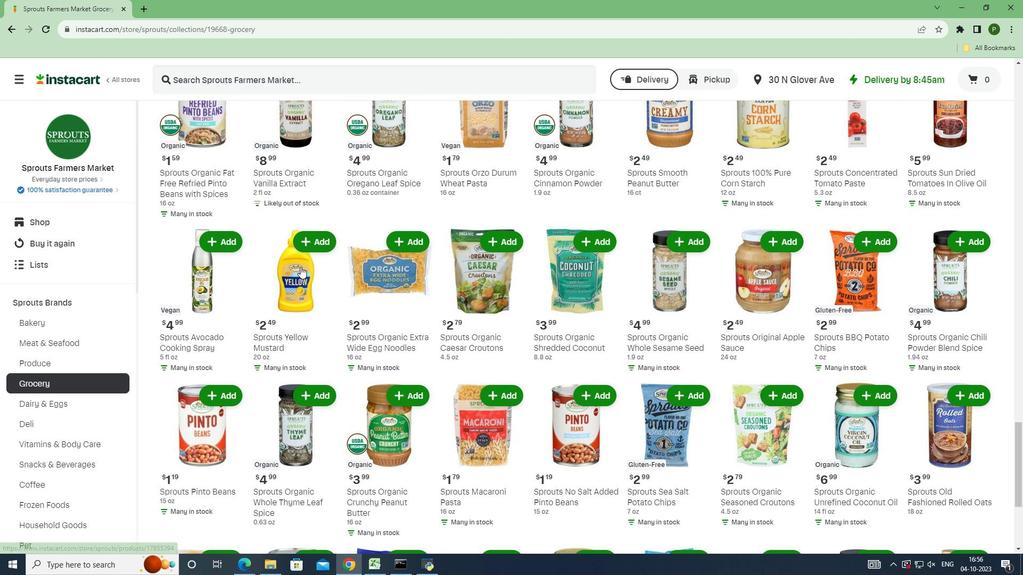 
Action: Mouse scrolled (300, 266) with delta (0, 0)
Screenshot: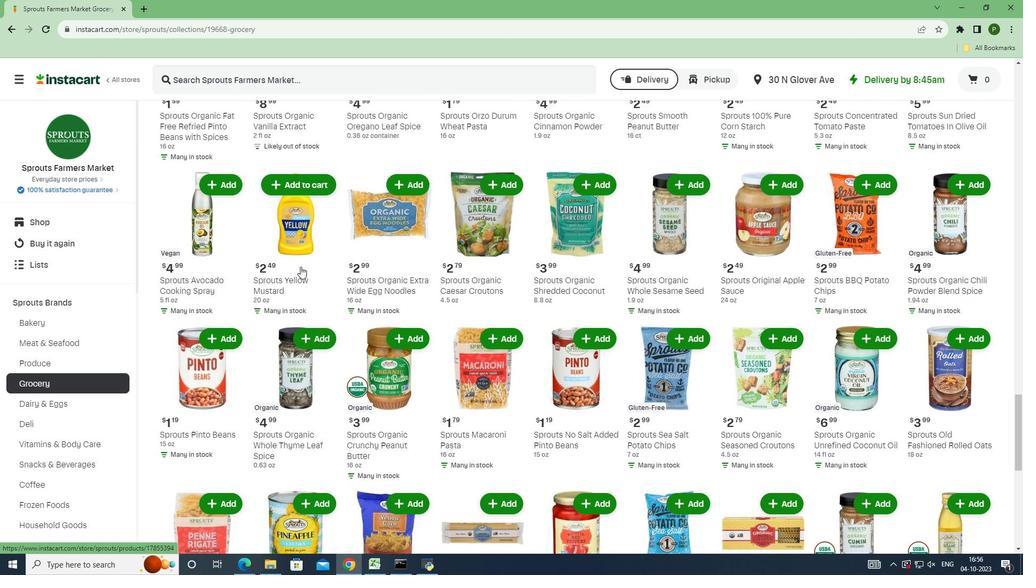 
Action: Mouse scrolled (300, 266) with delta (0, 0)
Screenshot: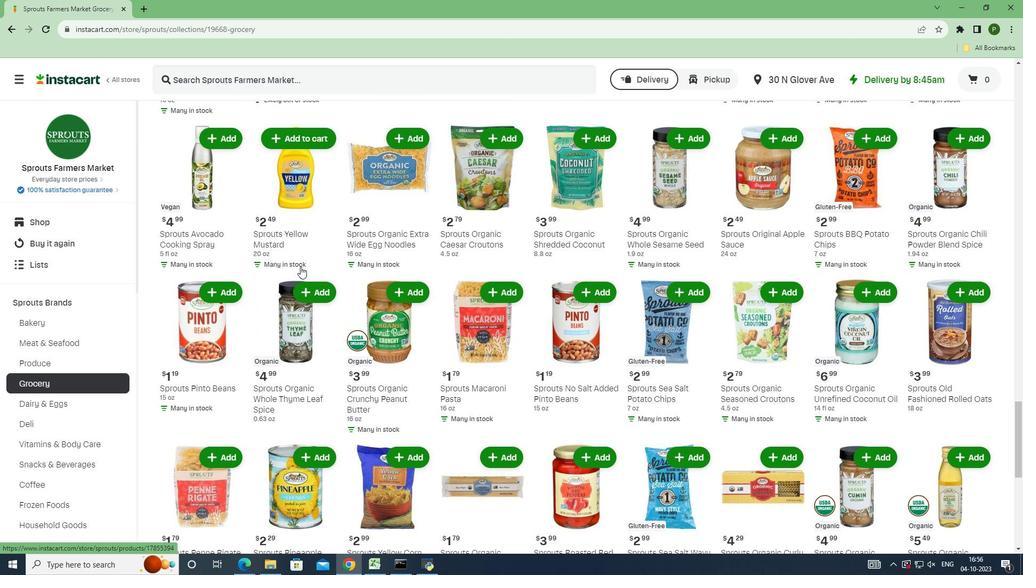 
Action: Mouse scrolled (300, 266) with delta (0, 0)
Screenshot: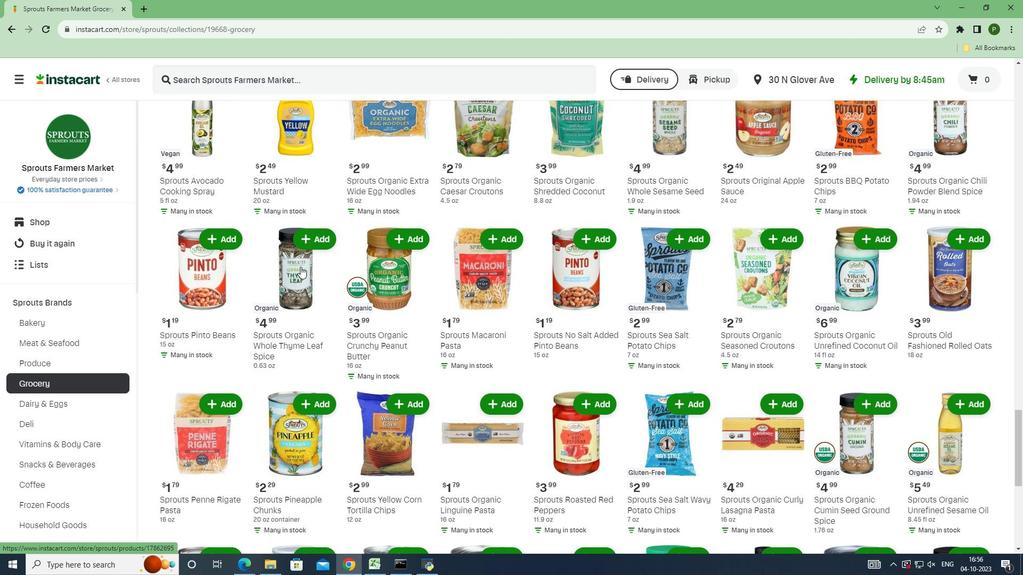 
Action: Mouse moved to (300, 266)
Screenshot: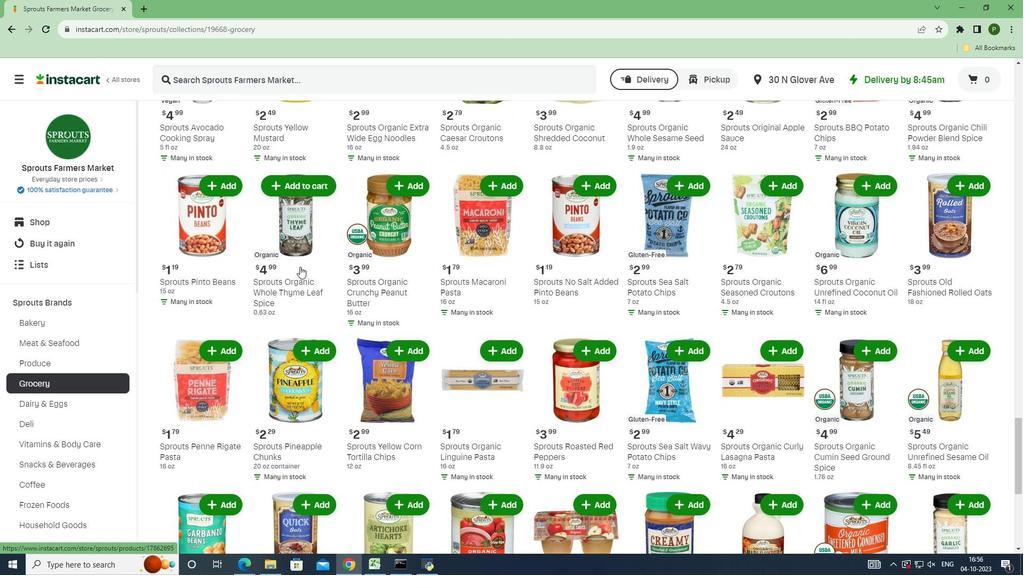 
Action: Mouse scrolled (300, 266) with delta (0, 0)
Screenshot: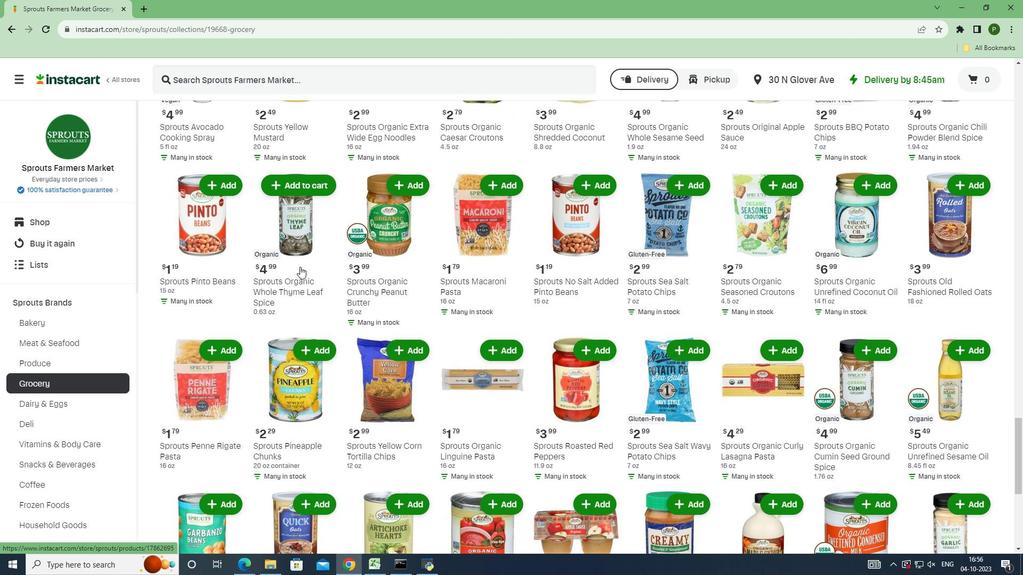 
Action: Mouse scrolled (300, 266) with delta (0, 0)
Screenshot: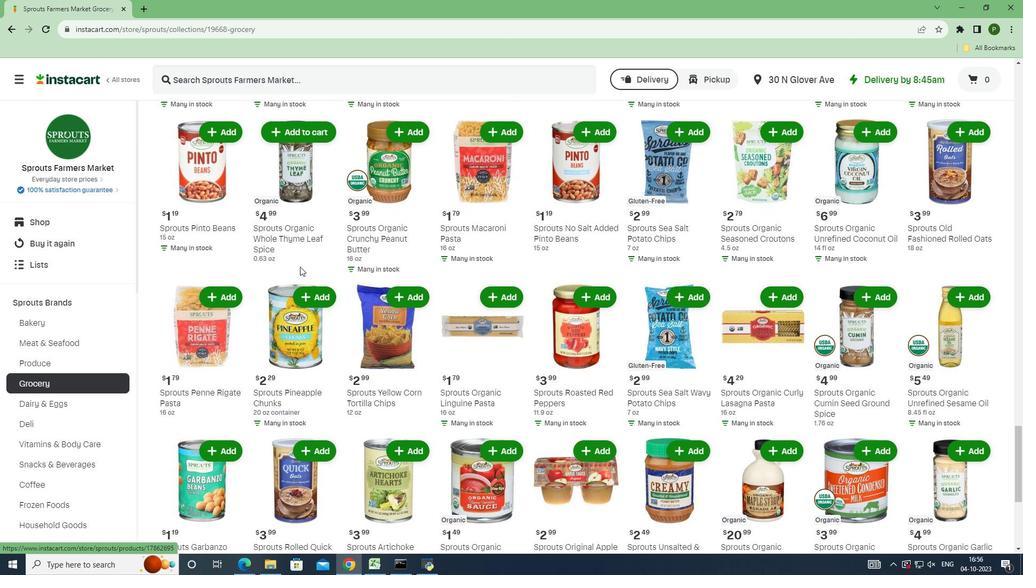 
Action: Mouse scrolled (300, 266) with delta (0, 0)
Screenshot: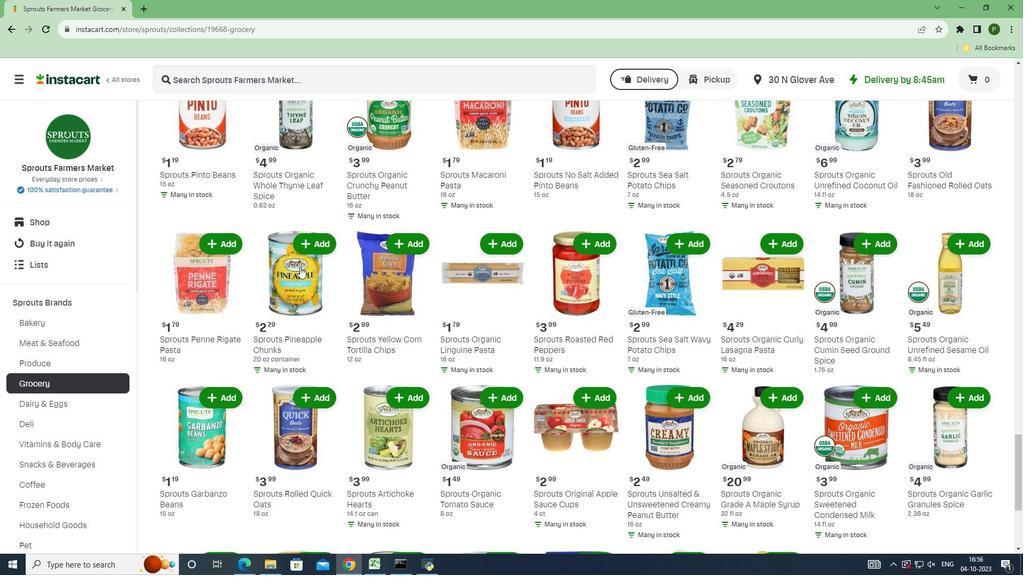 
Action: Mouse scrolled (300, 266) with delta (0, 0)
Screenshot: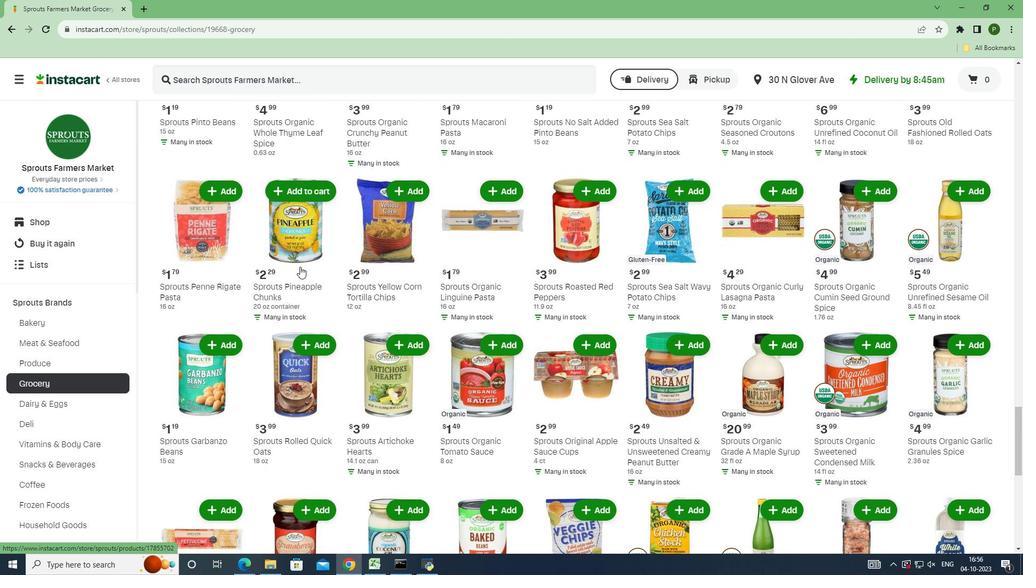 
Action: Mouse scrolled (300, 266) with delta (0, 0)
Screenshot: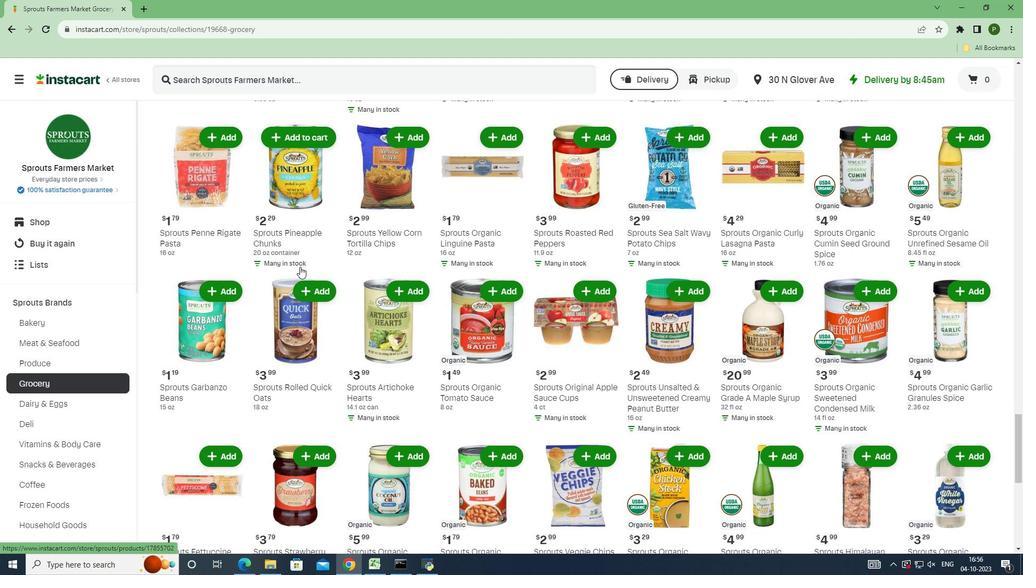 
Action: Mouse scrolled (300, 266) with delta (0, 0)
Screenshot: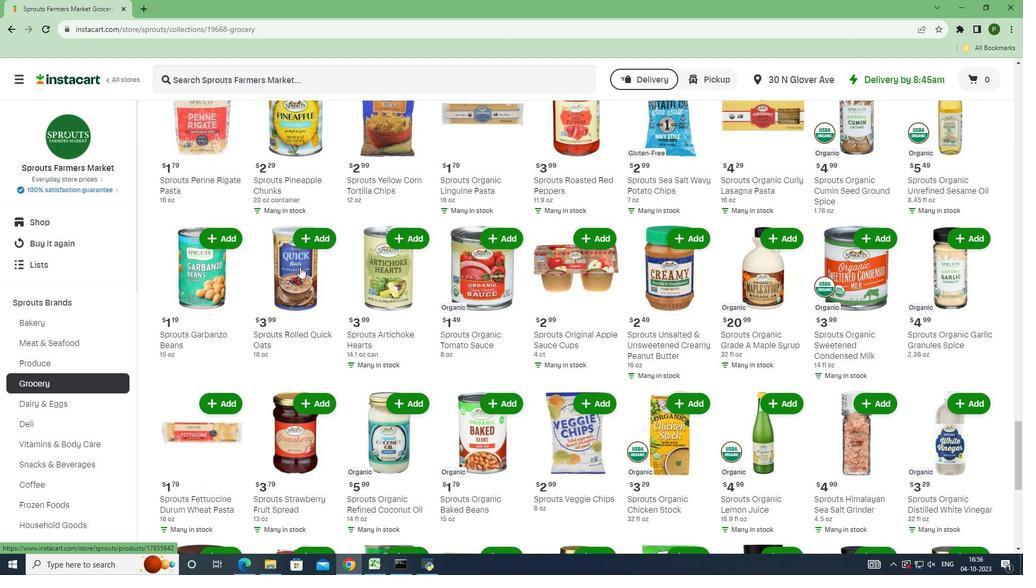 
Action: Mouse scrolled (300, 266) with delta (0, 0)
Screenshot: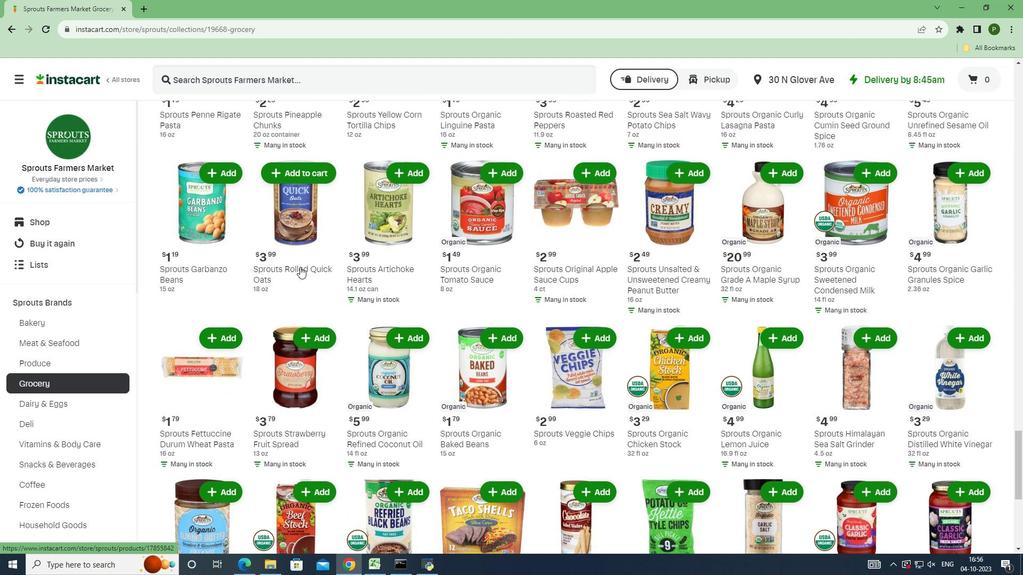 
Action: Mouse scrolled (300, 266) with delta (0, 0)
Screenshot: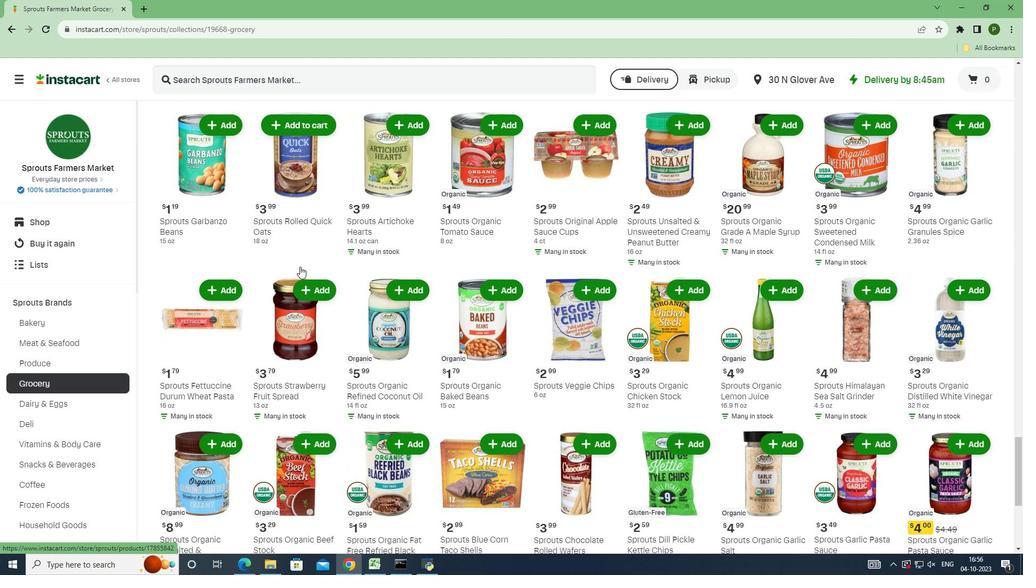 
Action: Mouse scrolled (300, 266) with delta (0, 0)
Screenshot: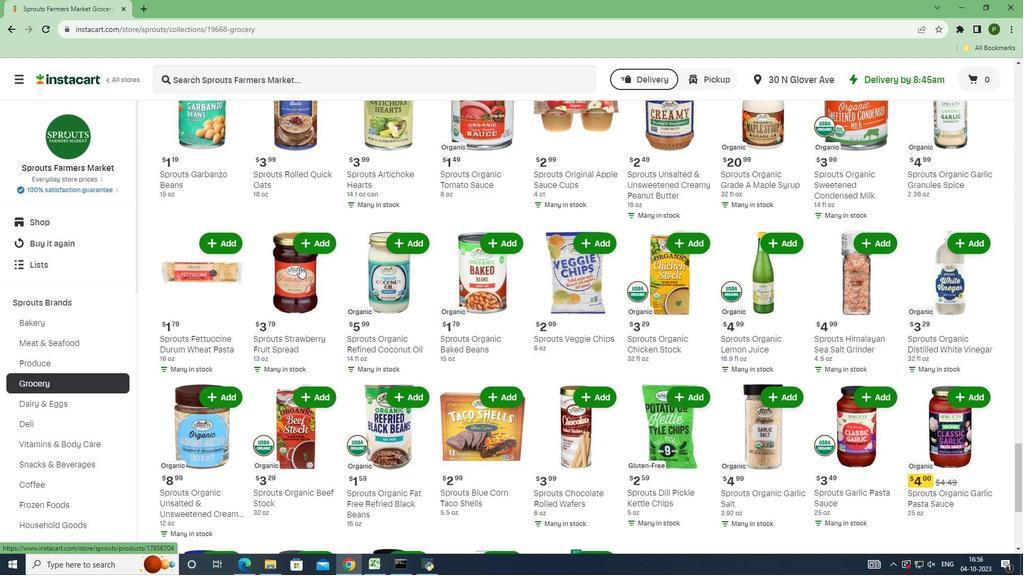 
Action: Mouse scrolled (300, 266) with delta (0, 0)
Screenshot: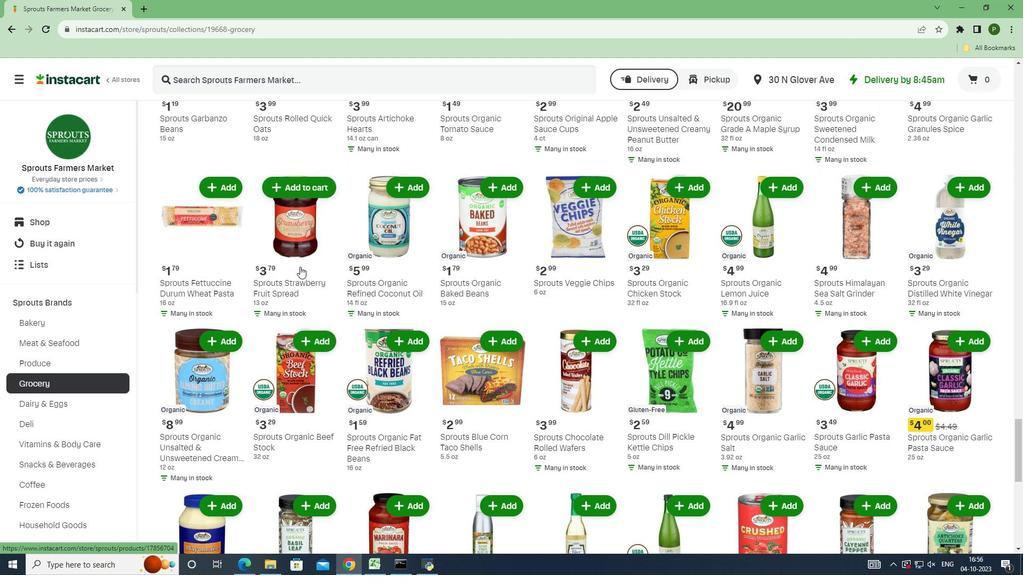 
Action: Mouse scrolled (300, 266) with delta (0, 0)
Screenshot: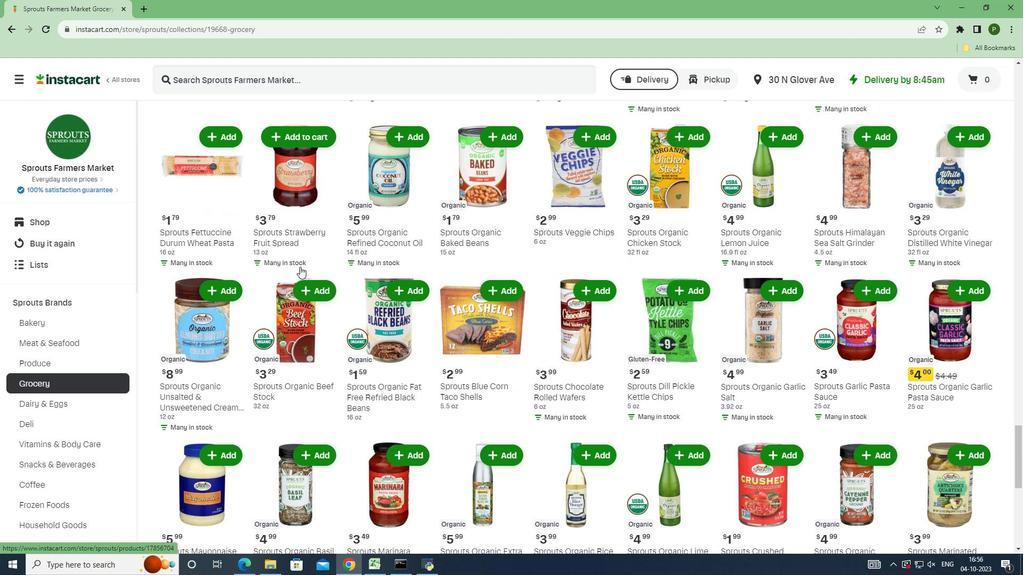 
Action: Mouse scrolled (300, 266) with delta (0, 0)
Screenshot: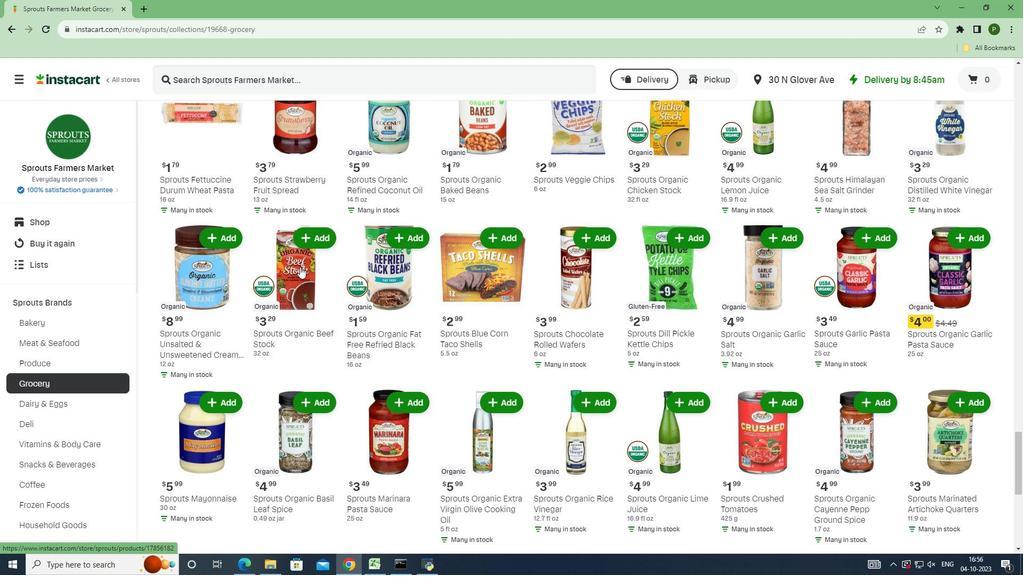 
Action: Mouse scrolled (300, 266) with delta (0, 0)
Screenshot: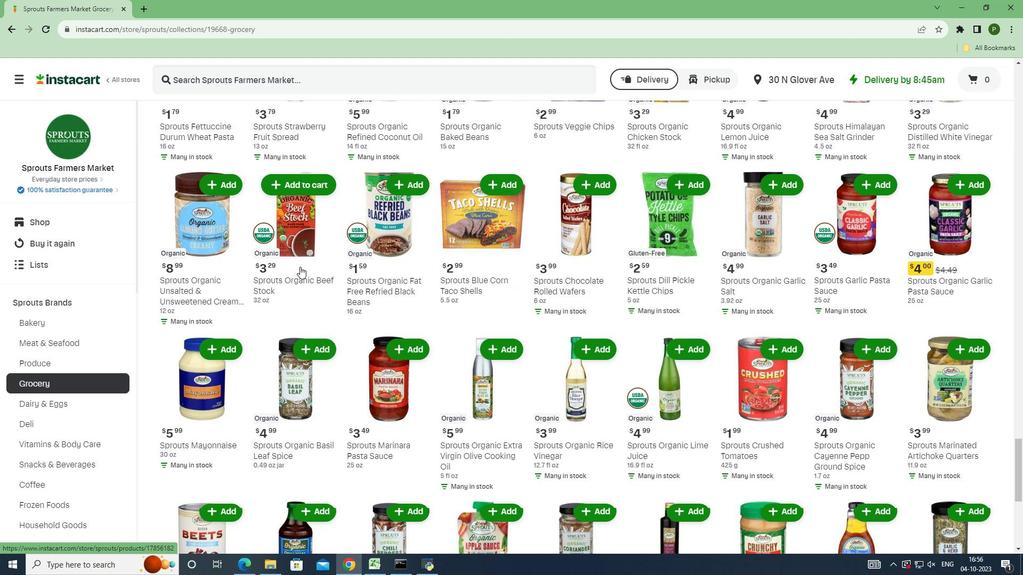 
Action: Mouse scrolled (300, 266) with delta (0, 0)
Screenshot: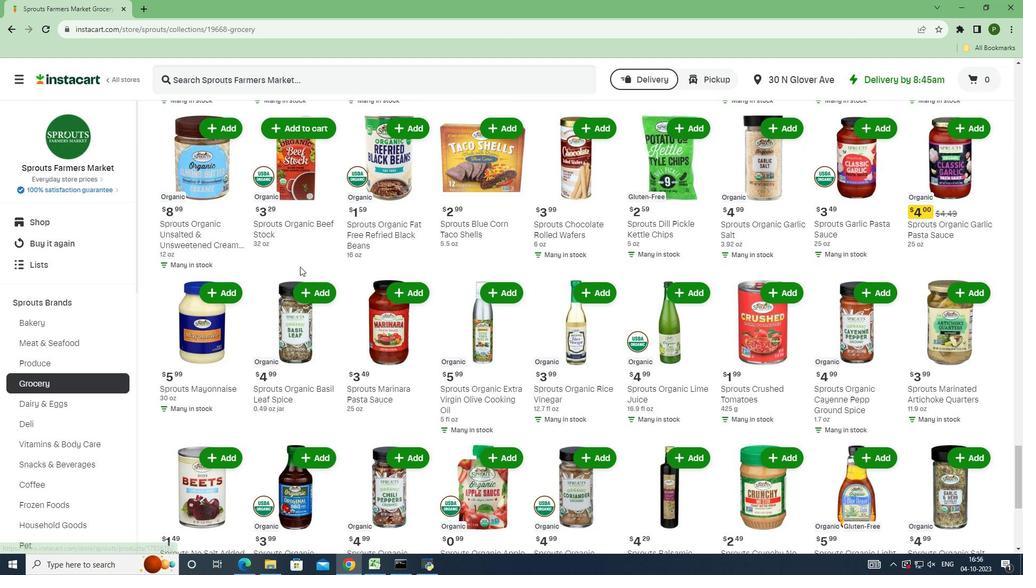 
Action: Mouse scrolled (300, 266) with delta (0, 0)
Screenshot: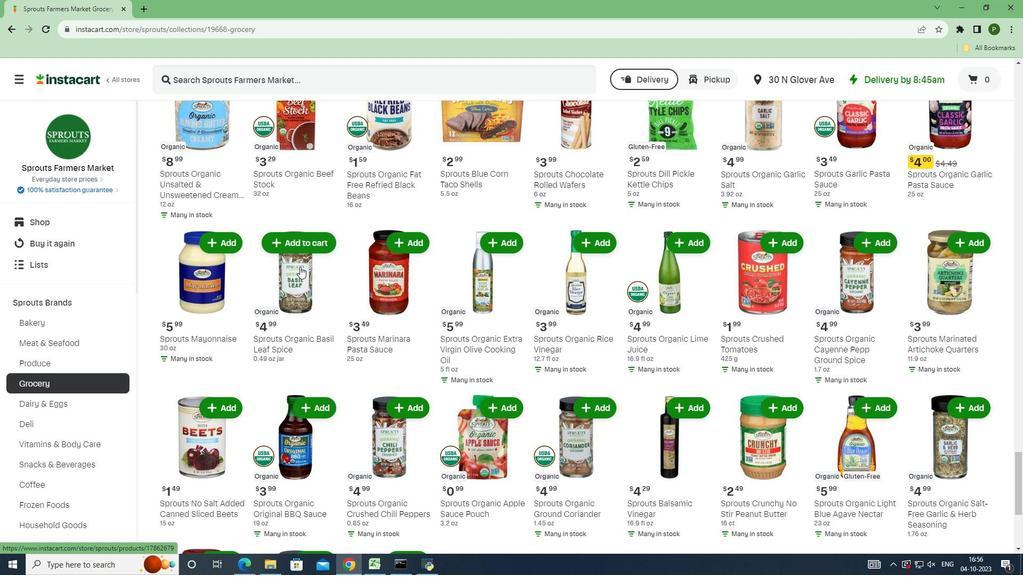 
Action: Mouse scrolled (300, 266) with delta (0, 0)
Screenshot: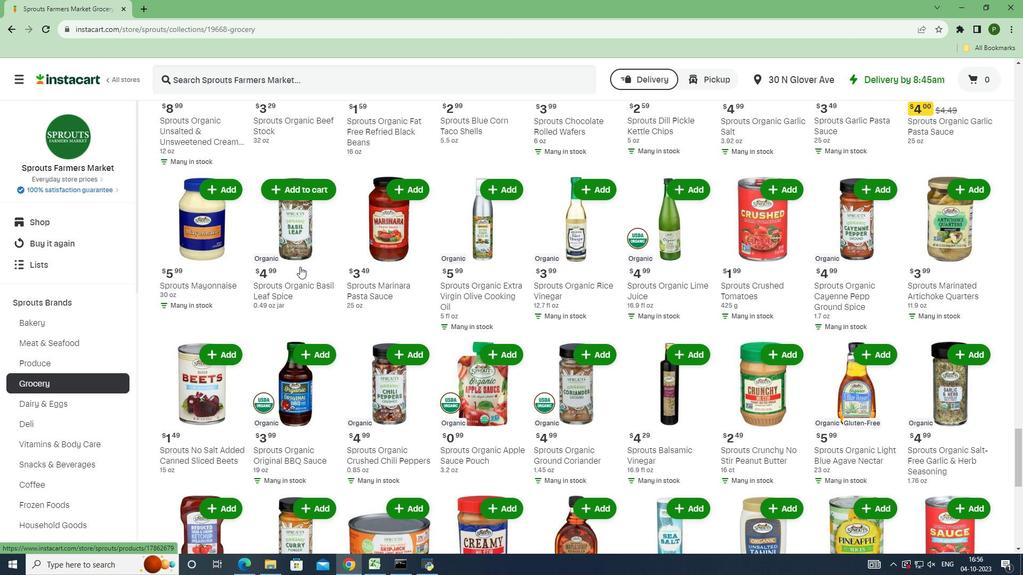 
Action: Mouse scrolled (300, 266) with delta (0, 0)
Screenshot: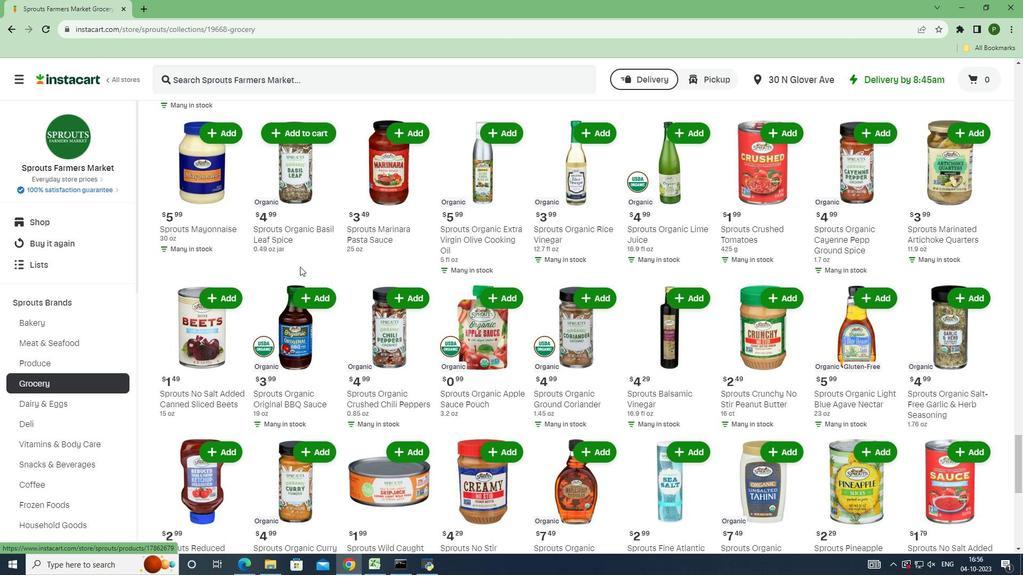 
Action: Mouse scrolled (300, 266) with delta (0, 0)
Screenshot: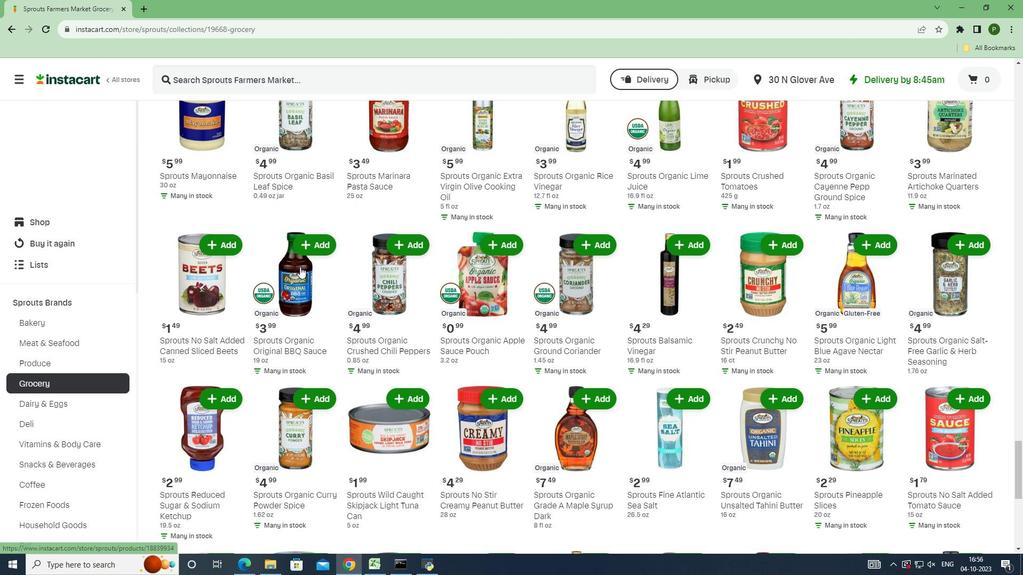 
Action: Mouse scrolled (300, 266) with delta (0, 0)
Screenshot: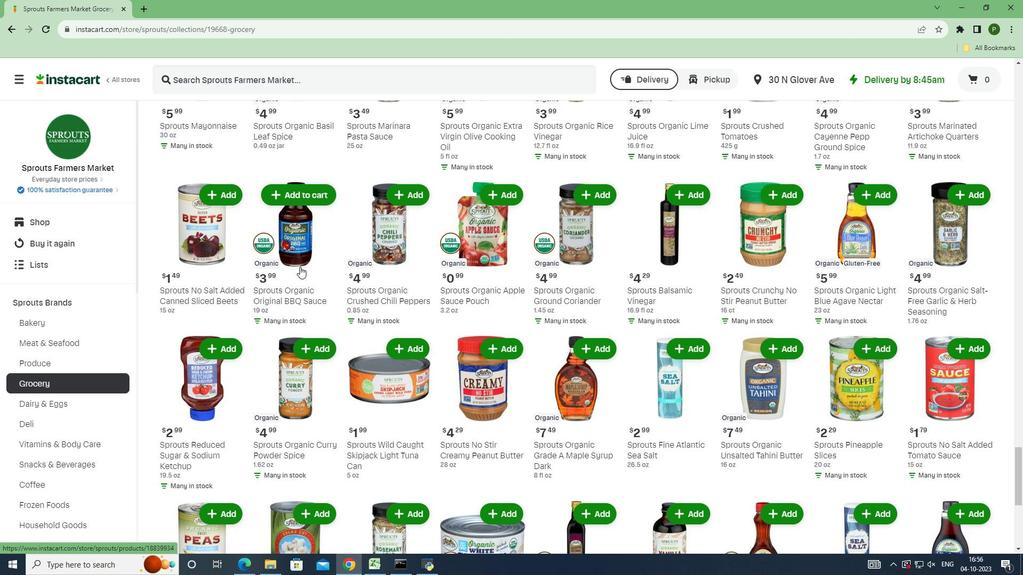 
Action: Mouse scrolled (300, 266) with delta (0, 0)
Screenshot: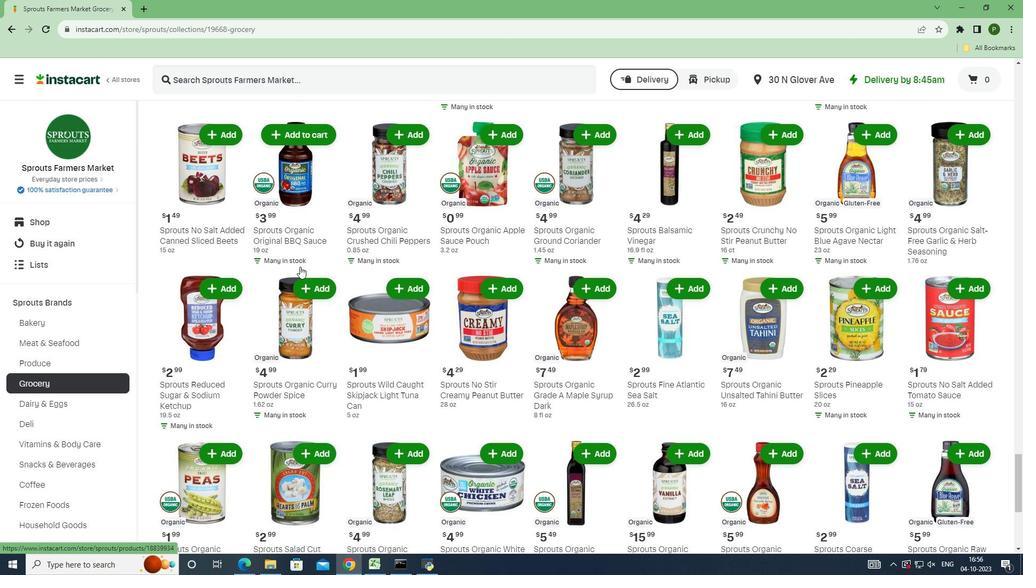 
Action: Mouse scrolled (300, 266) with delta (0, 0)
Screenshot: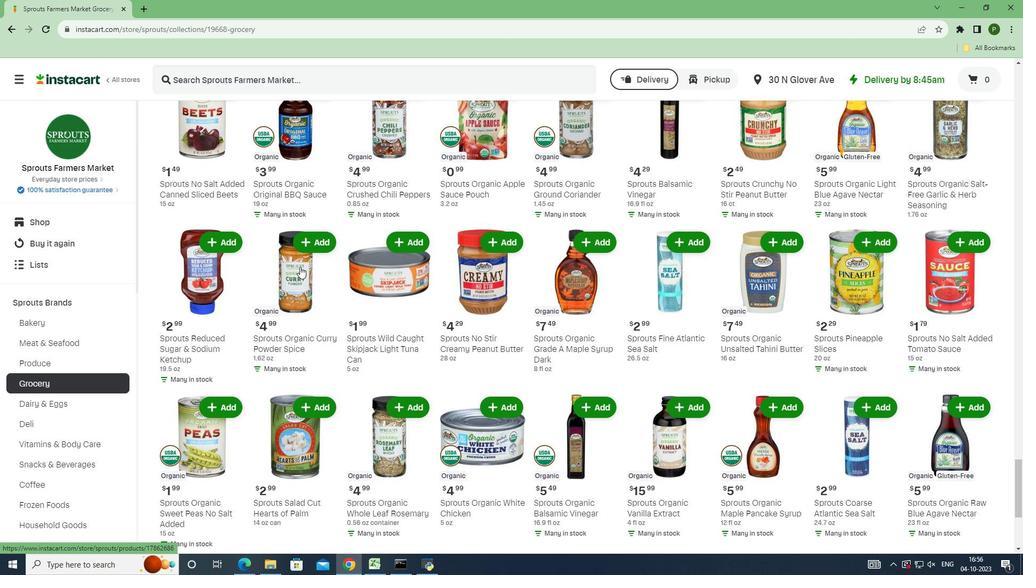 
Action: Mouse scrolled (300, 266) with delta (0, 0)
Screenshot: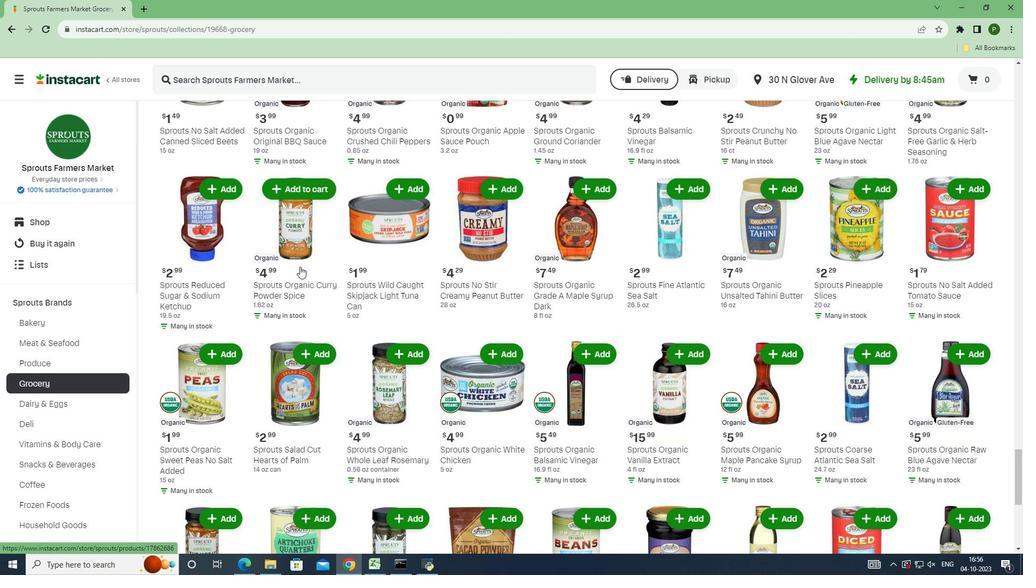 
Action: Mouse scrolled (300, 266) with delta (0, 0)
Screenshot: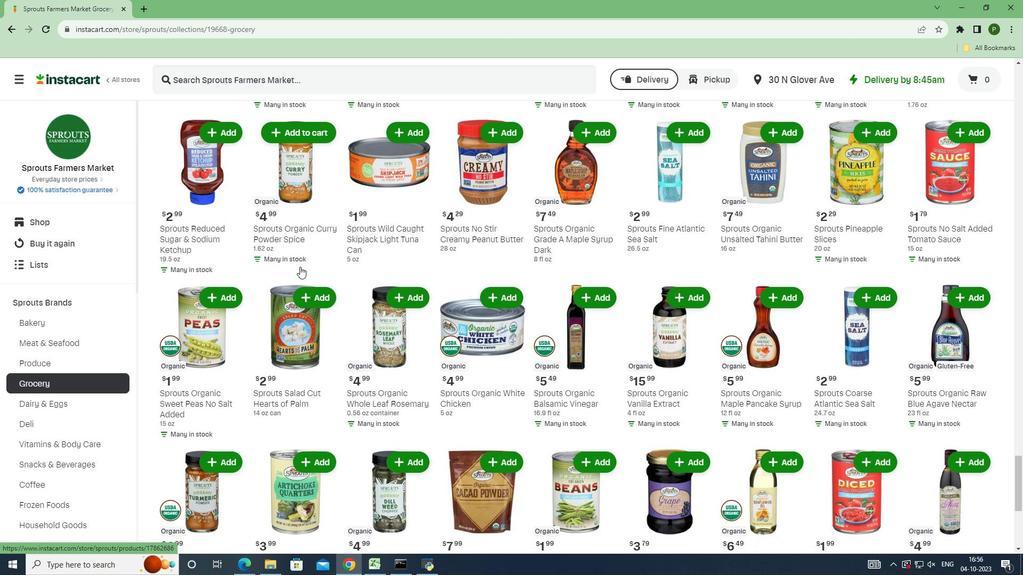 
Action: Mouse scrolled (300, 266) with delta (0, 0)
Screenshot: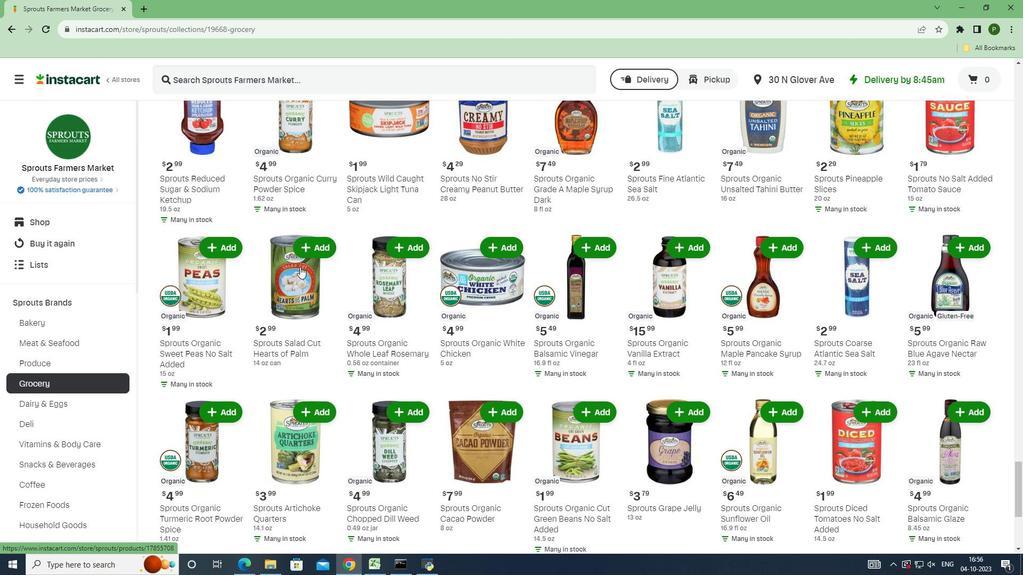 
Action: Mouse scrolled (300, 266) with delta (0, 0)
Screenshot: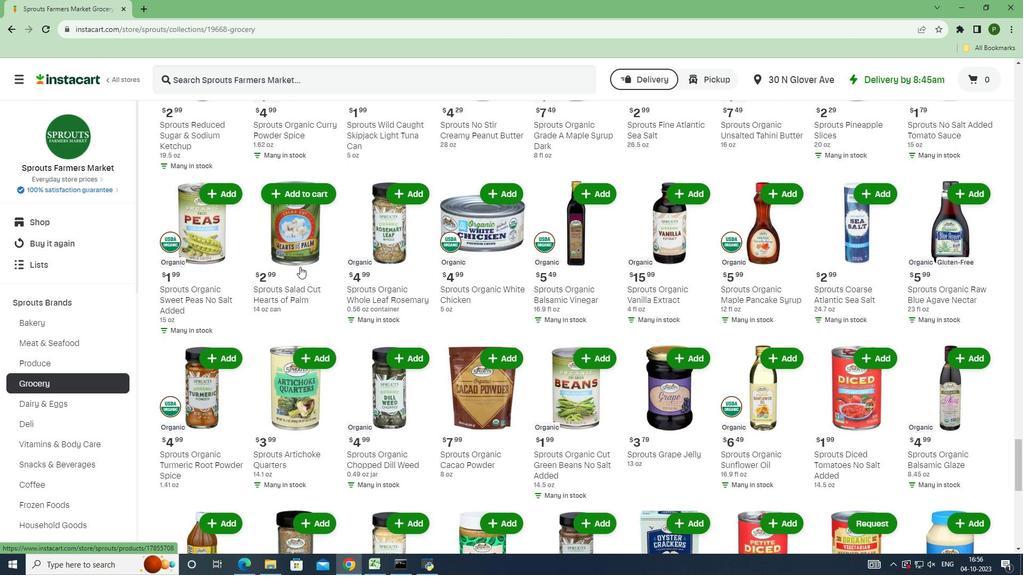 
Action: Mouse scrolled (300, 266) with delta (0, 0)
Screenshot: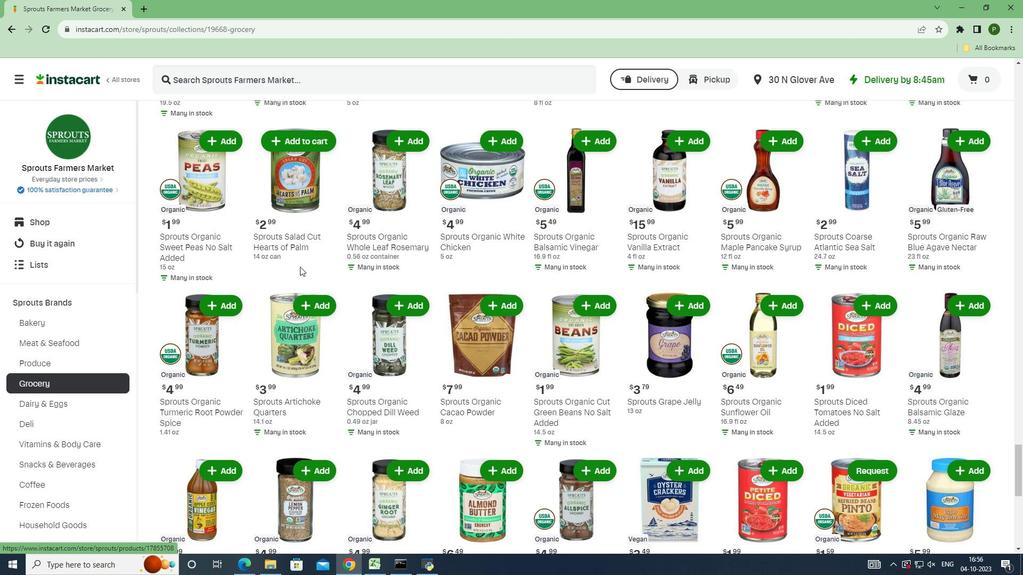 
Action: Mouse scrolled (300, 266) with delta (0, 0)
Screenshot: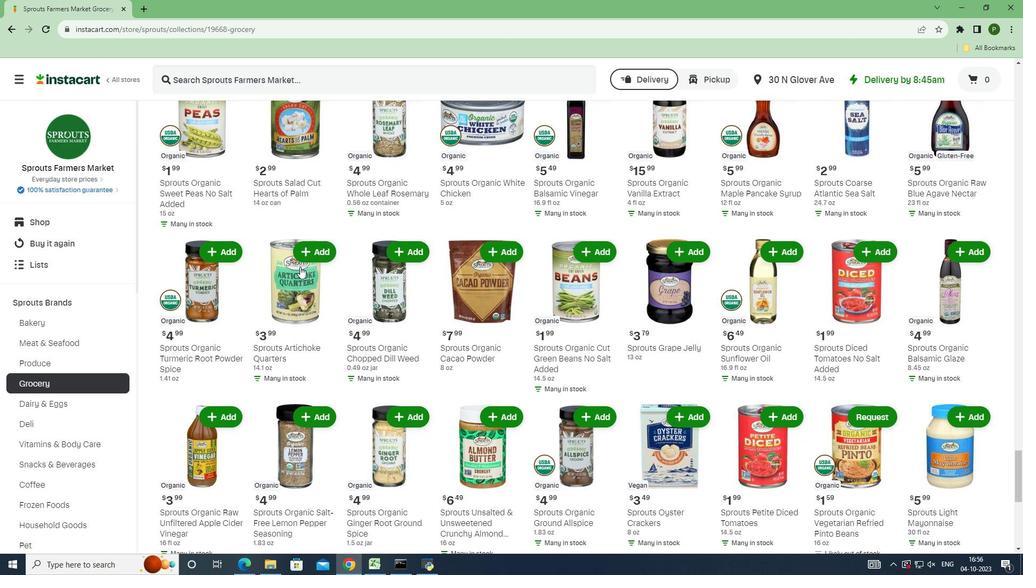 
Action: Mouse scrolled (300, 266) with delta (0, 0)
Screenshot: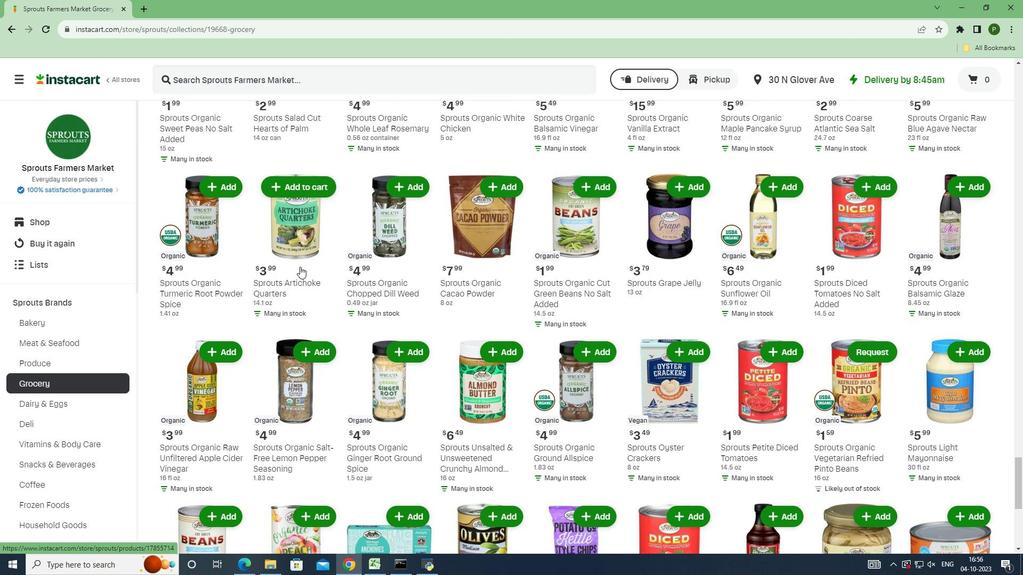 
Action: Mouse scrolled (300, 266) with delta (0, 0)
Screenshot: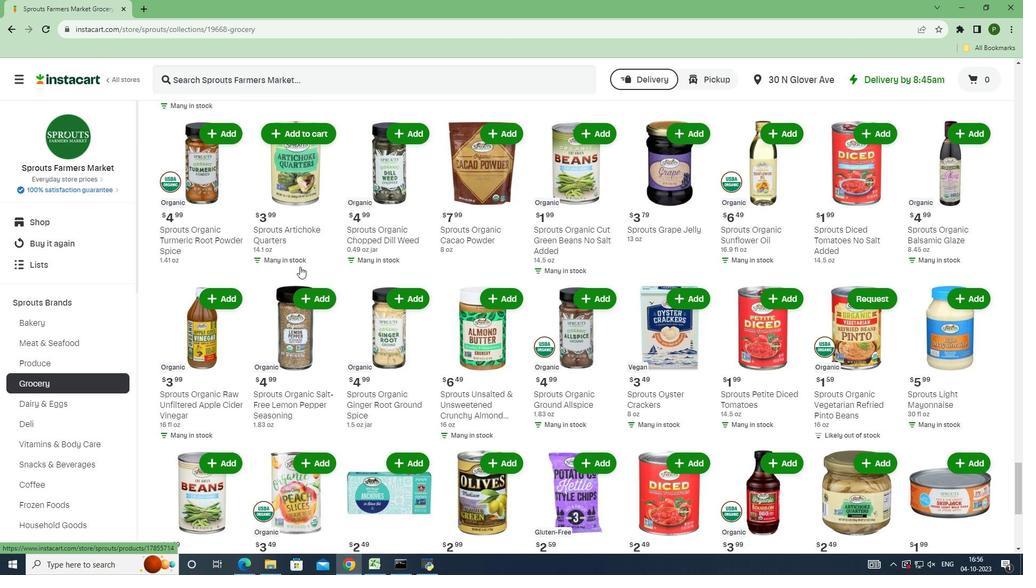 
Action: Mouse scrolled (300, 266) with delta (0, 0)
Screenshot: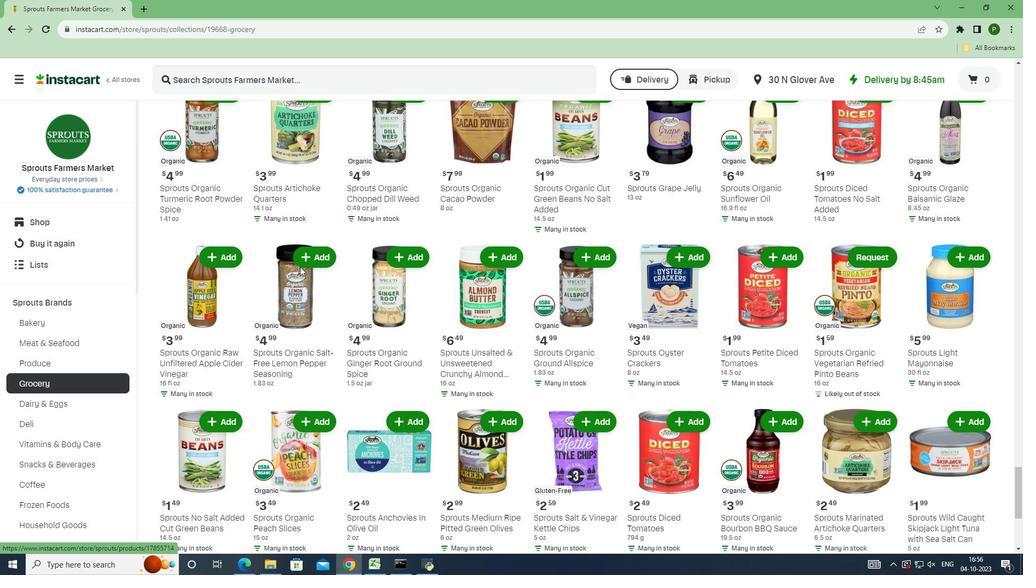 
Action: Mouse scrolled (300, 266) with delta (0, 0)
Screenshot: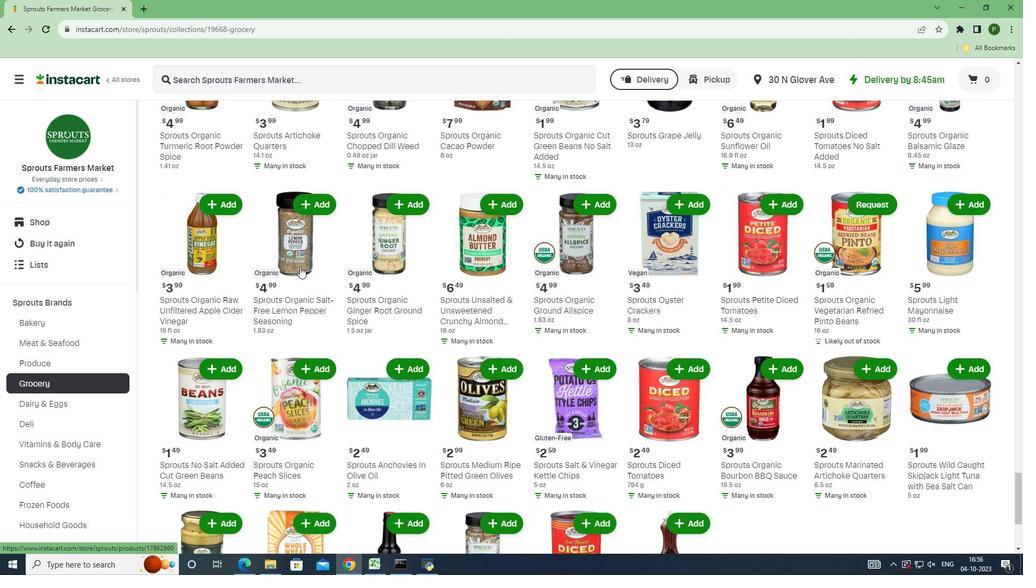 
Action: Mouse scrolled (300, 266) with delta (0, 0)
Screenshot: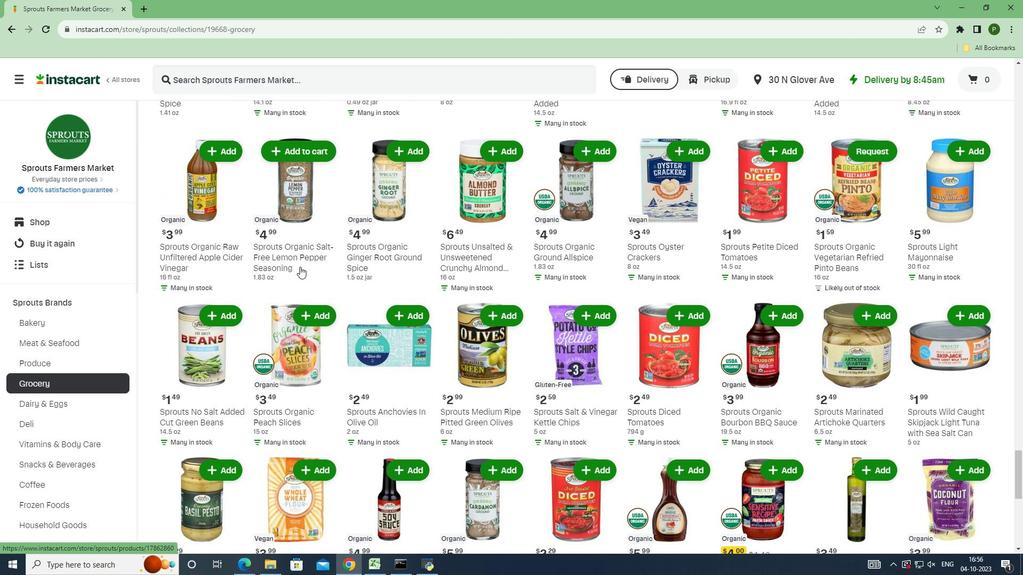 
Action: Mouse scrolled (300, 266) with delta (0, 0)
Screenshot: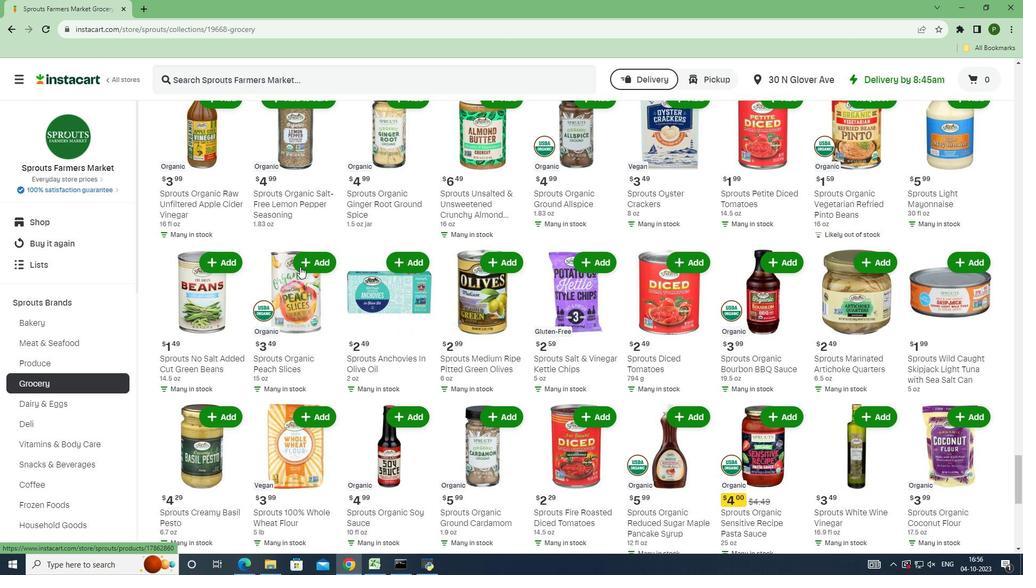 
Action: Mouse scrolled (300, 266) with delta (0, 0)
Screenshot: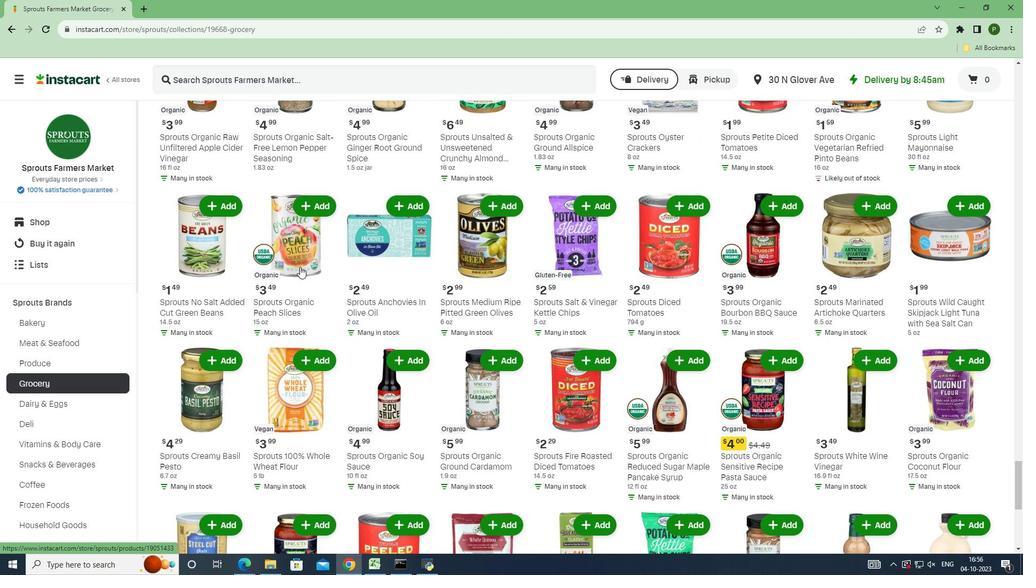 
Action: Mouse scrolled (300, 266) with delta (0, 0)
Screenshot: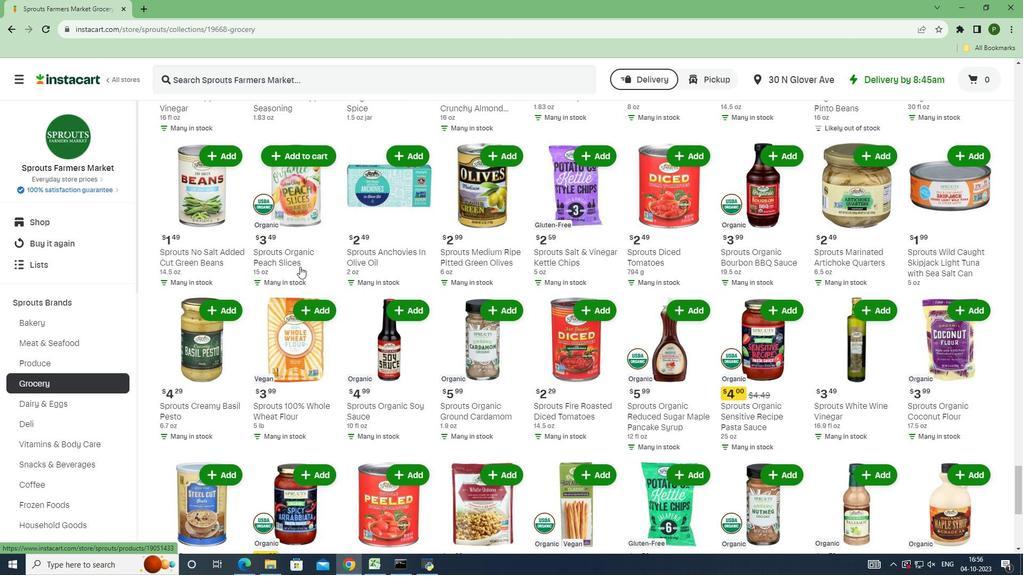 
Action: Mouse scrolled (300, 266) with delta (0, 0)
Screenshot: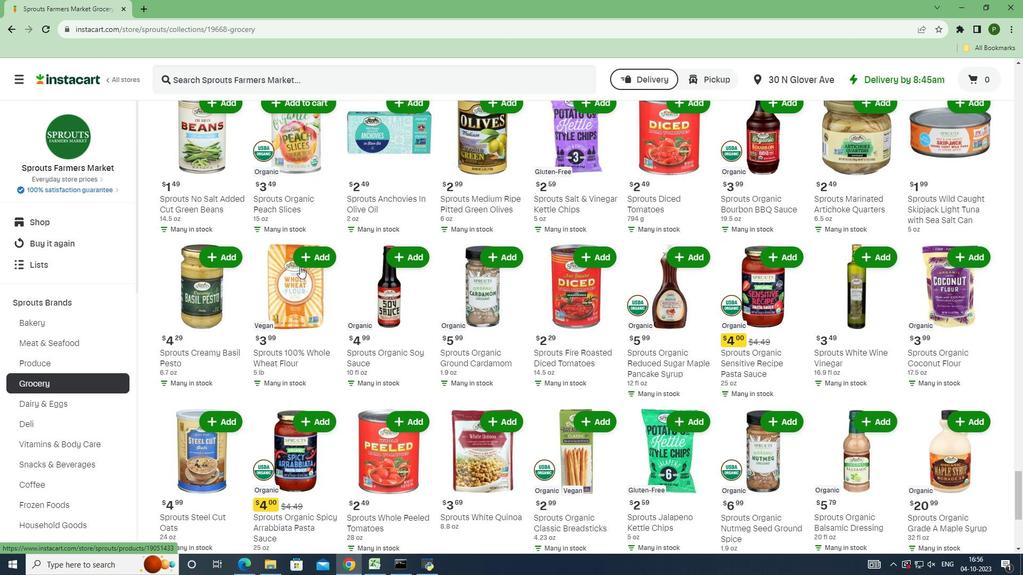 
Action: Mouse scrolled (300, 266) with delta (0, 0)
Screenshot: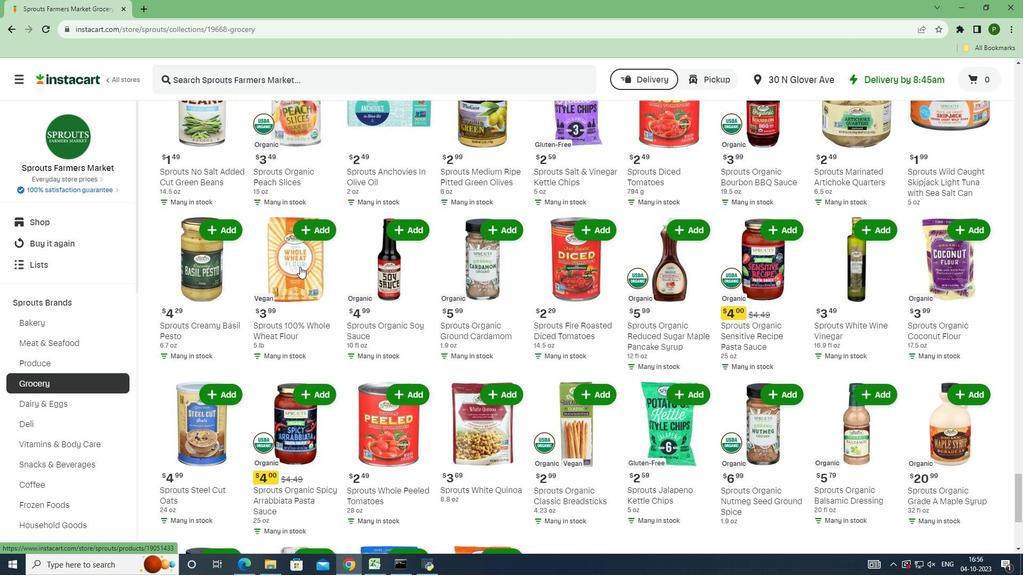 
Action: Mouse scrolled (300, 266) with delta (0, 0)
Screenshot: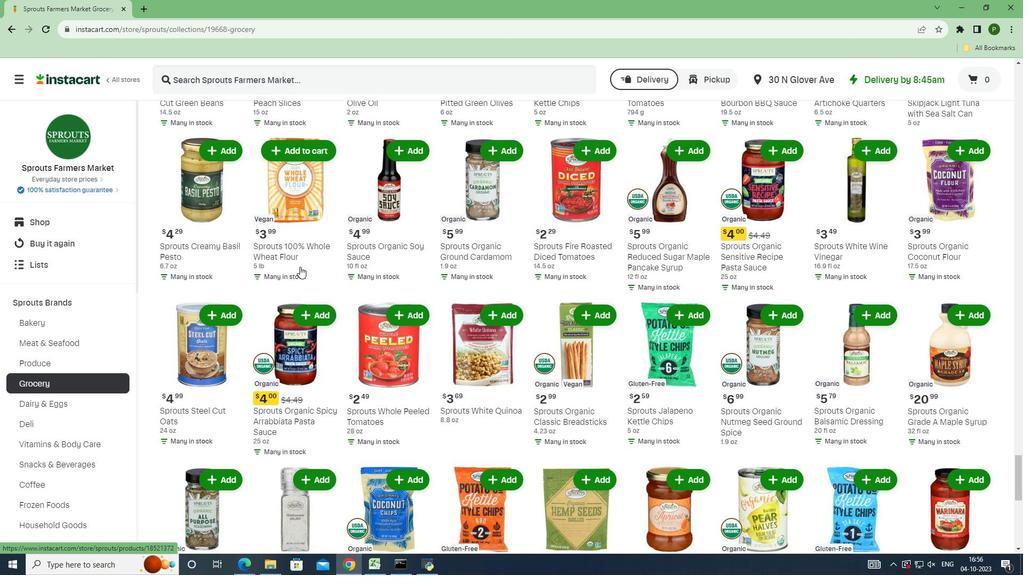 
Action: Mouse scrolled (300, 266) with delta (0, 0)
Screenshot: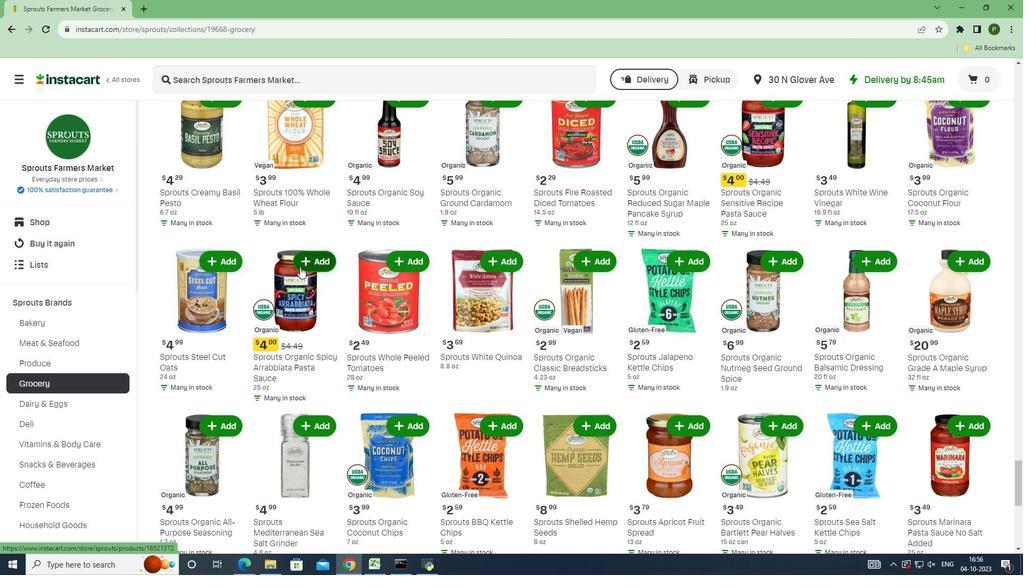 
Action: Mouse scrolled (300, 266) with delta (0, 0)
Screenshot: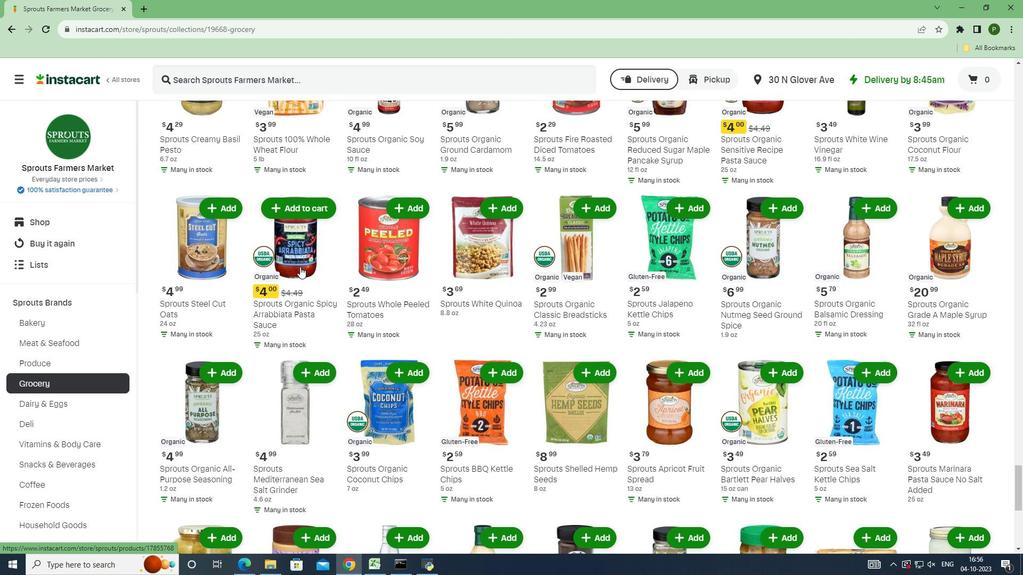 
Action: Mouse scrolled (300, 266) with delta (0, 0)
Screenshot: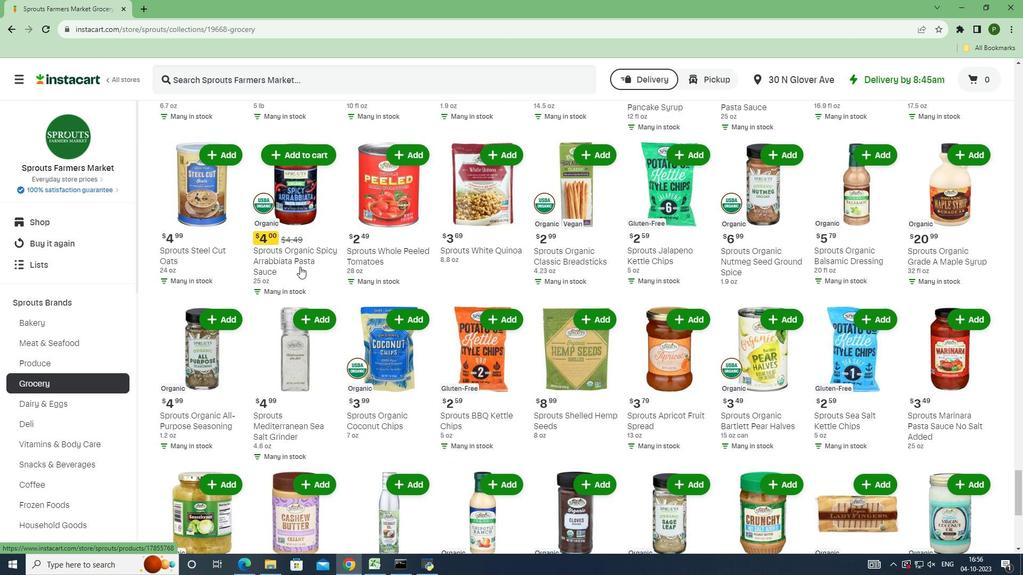 
Action: Mouse scrolled (300, 266) with delta (0, 0)
Screenshot: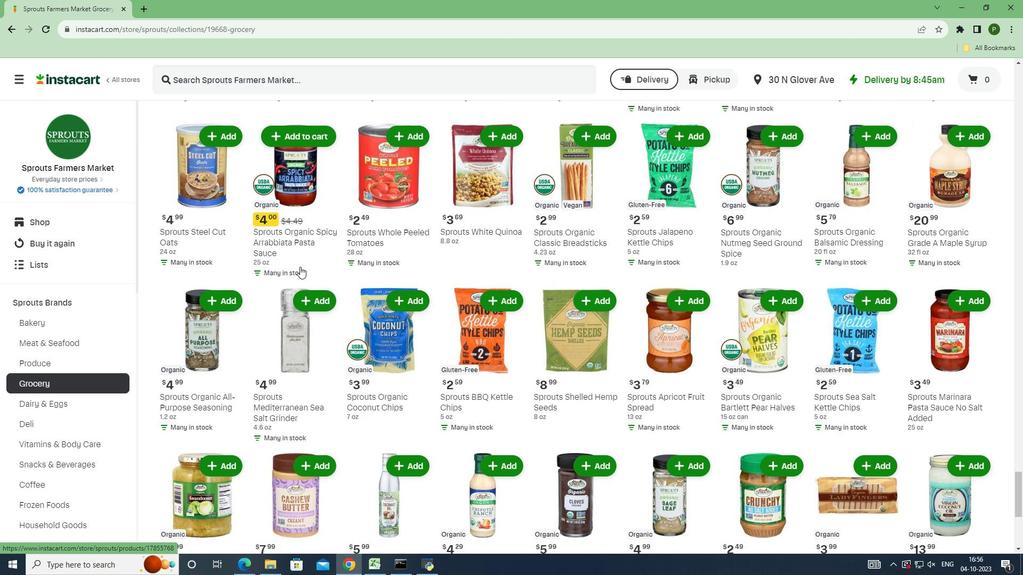 
Action: Mouse scrolled (300, 266) with delta (0, 0)
Screenshot: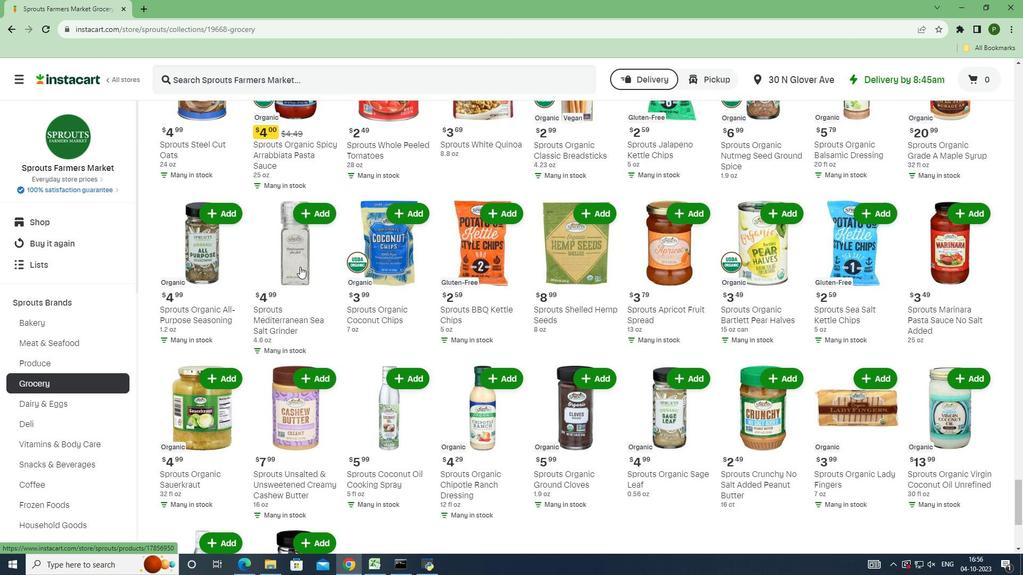 
Action: Mouse scrolled (300, 266) with delta (0, 0)
Screenshot: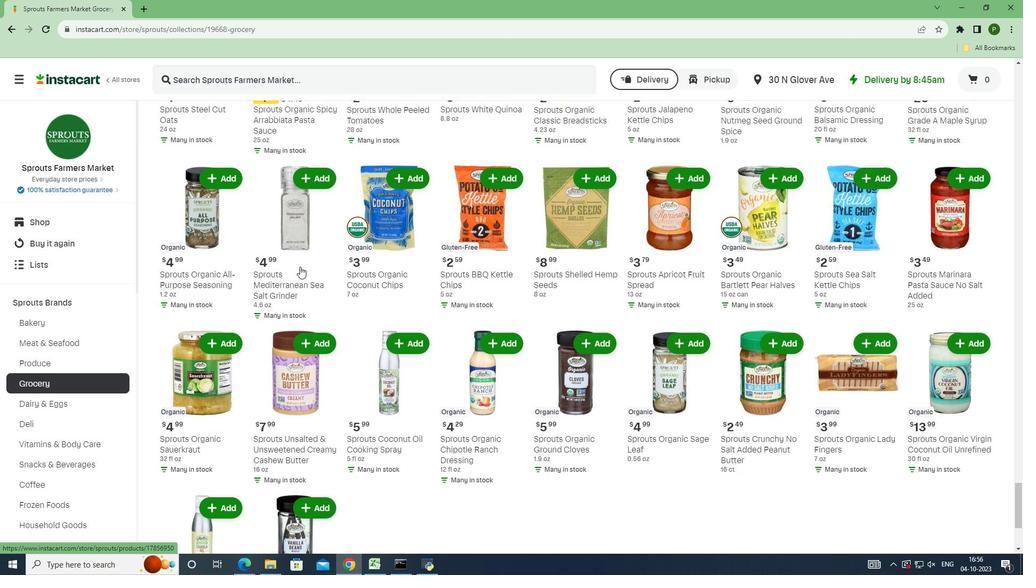 
Action: Mouse scrolled (300, 266) with delta (0, 0)
Screenshot: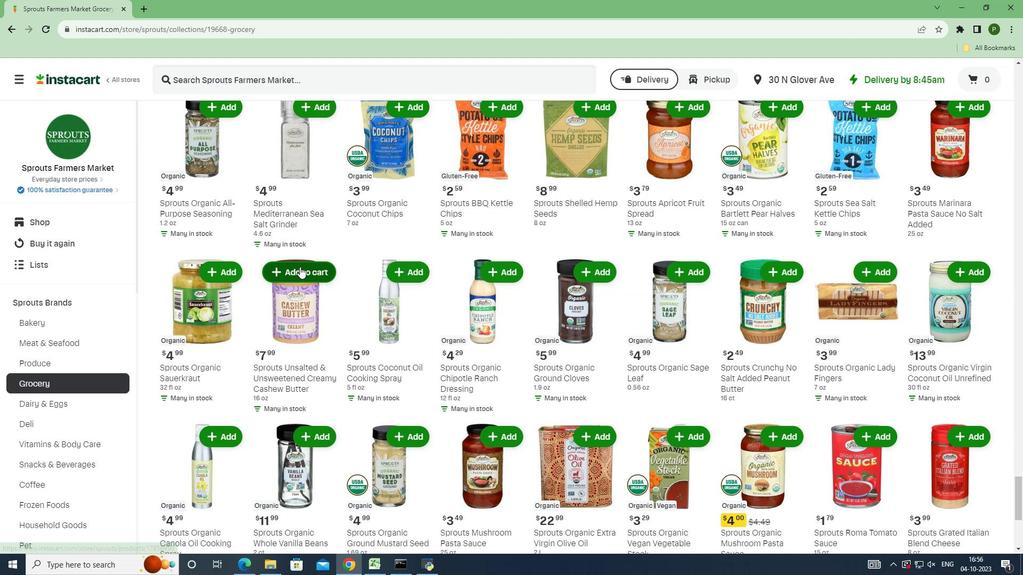 
Action: Mouse moved to (678, 217)
Screenshot: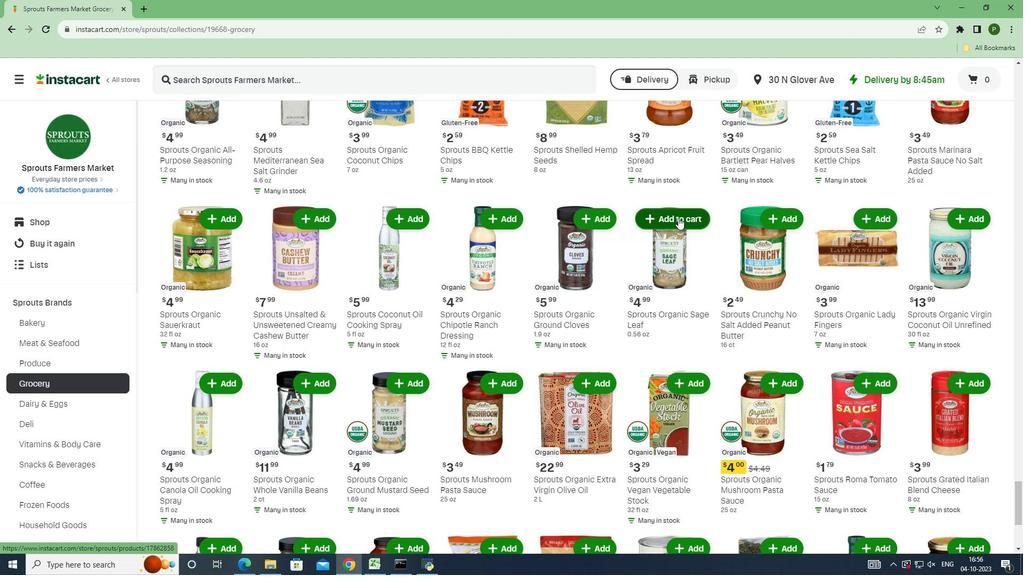 
Action: Mouse pressed left at (678, 217)
Screenshot: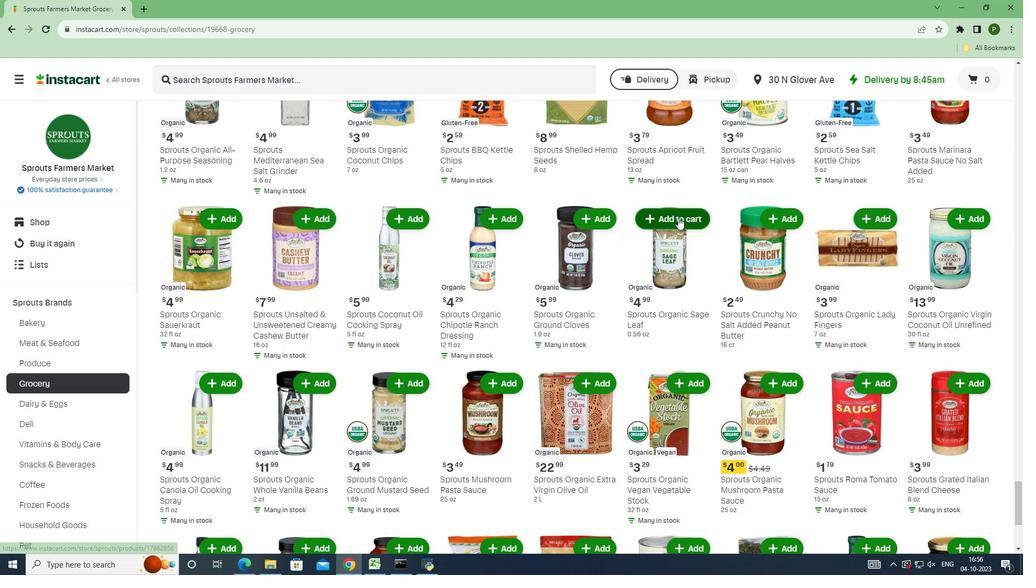 
